 Task: Search one way flight ticket for 4 adults, 2 children, 2 infants in seat and 1 infant on lap in premium economy from Fort Wayne: Fort Wayne International Airport to Greensboro: Piedmont Triad International Airport on 5-1-2023. Choice of flights is Royal air maroc. Number of bags: 1 carry on bag. Price is upto 79000. Outbound departure time preference is 12:15.
Action: Mouse moved to (245, 243)
Screenshot: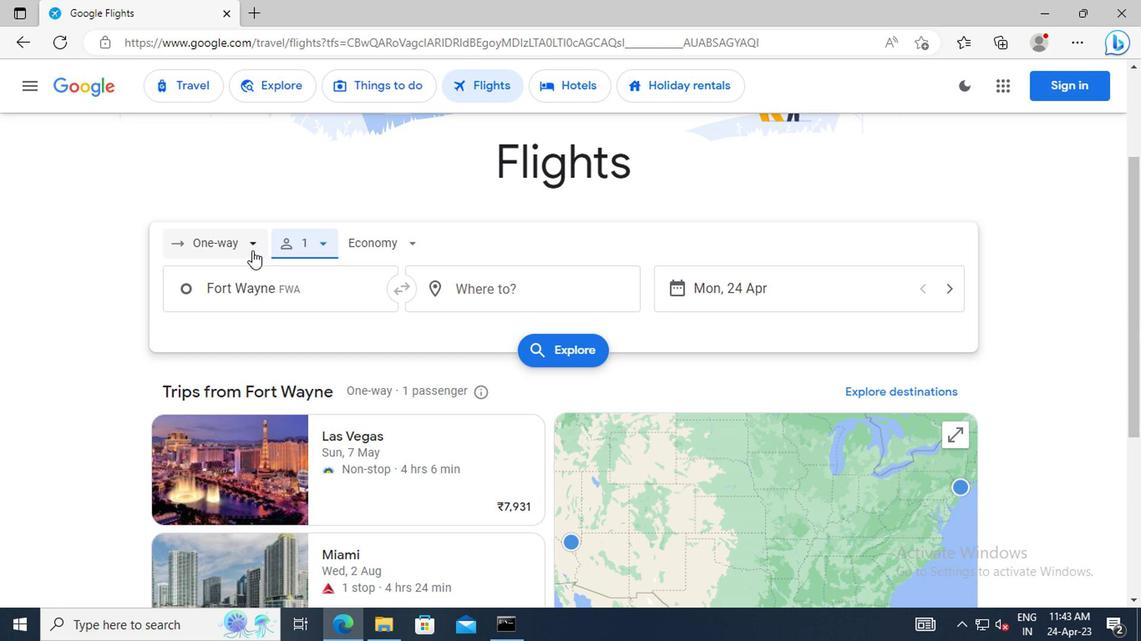 
Action: Mouse pressed left at (245, 243)
Screenshot: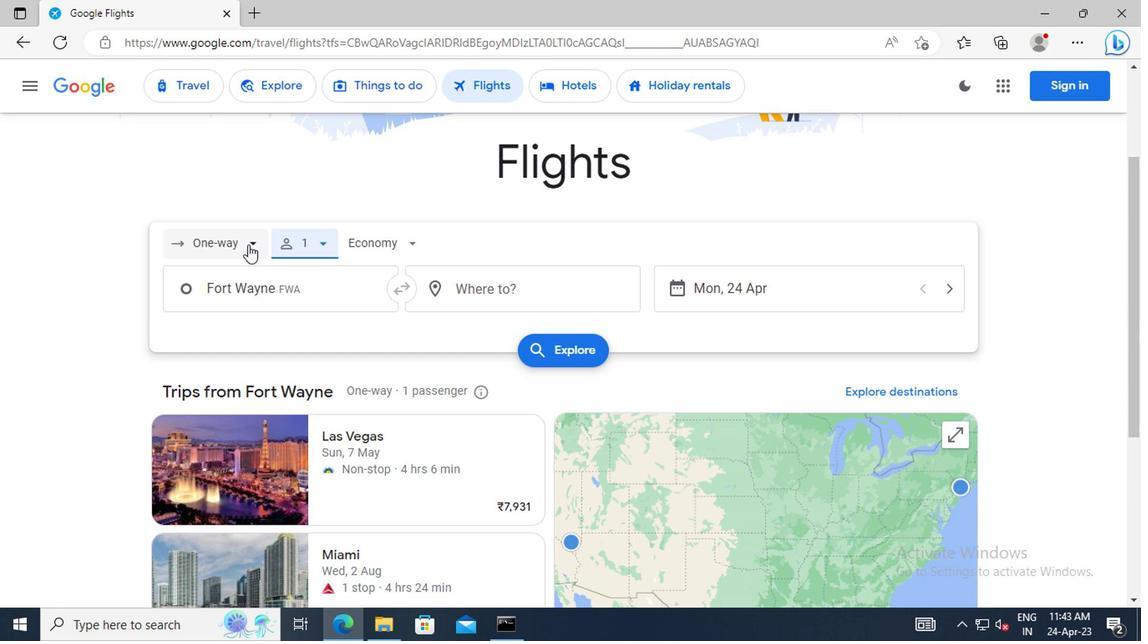 
Action: Mouse moved to (234, 325)
Screenshot: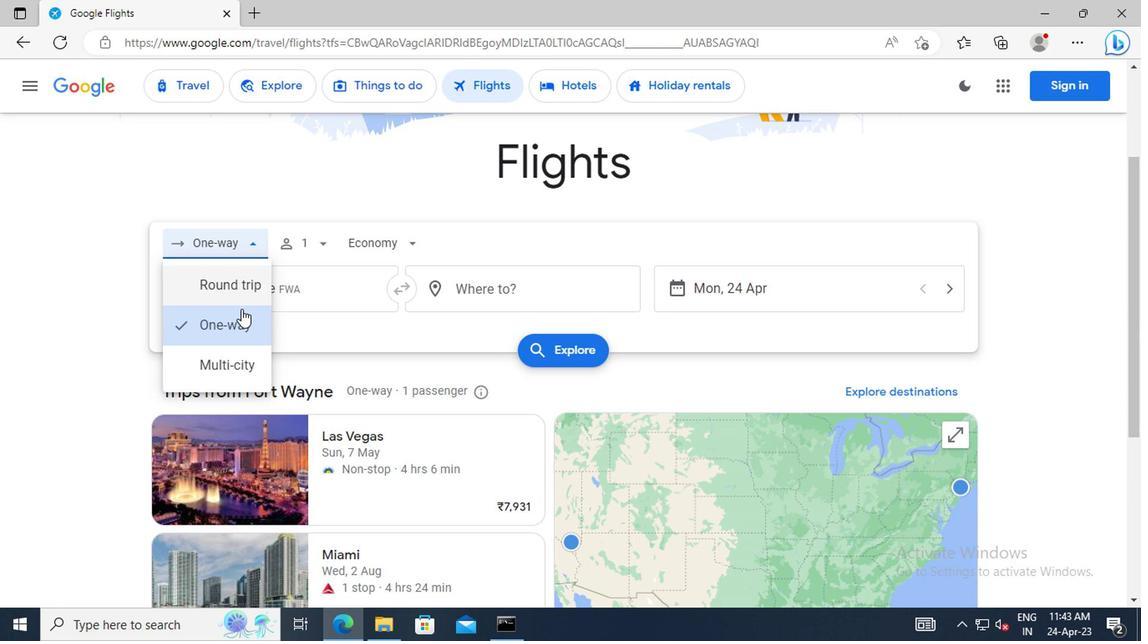 
Action: Mouse pressed left at (234, 325)
Screenshot: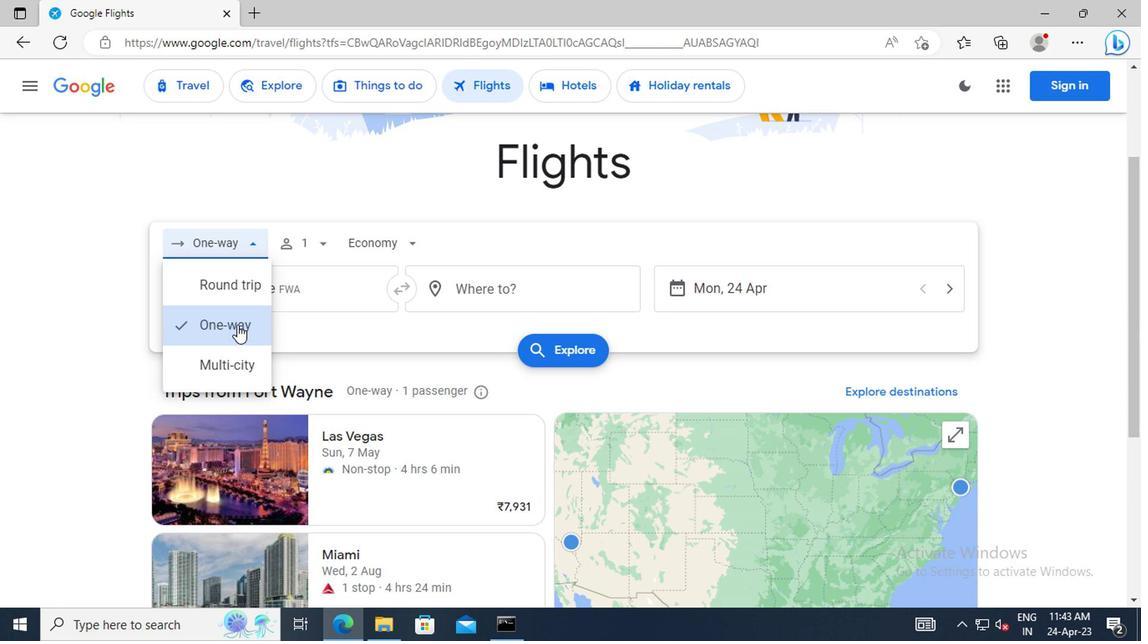 
Action: Mouse moved to (316, 245)
Screenshot: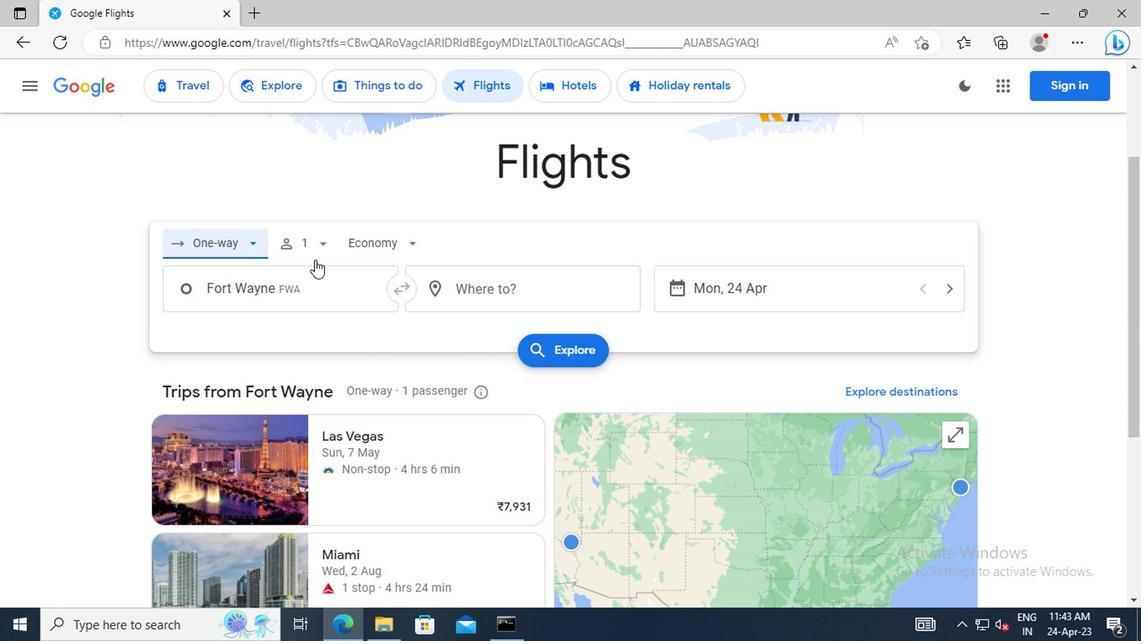 
Action: Mouse pressed left at (316, 245)
Screenshot: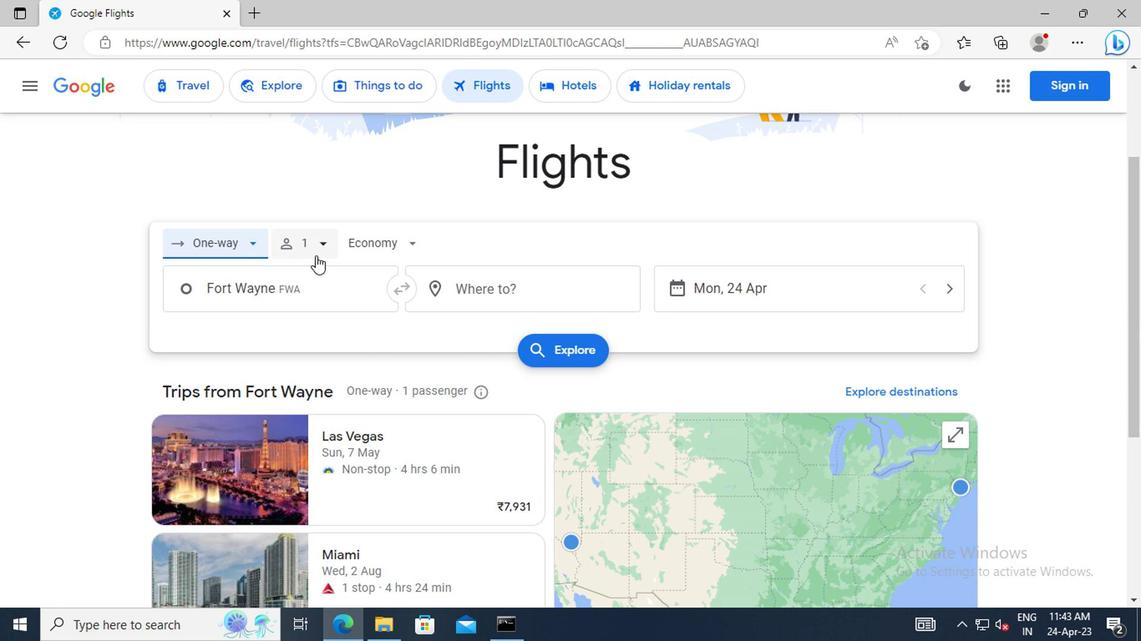 
Action: Mouse moved to (434, 288)
Screenshot: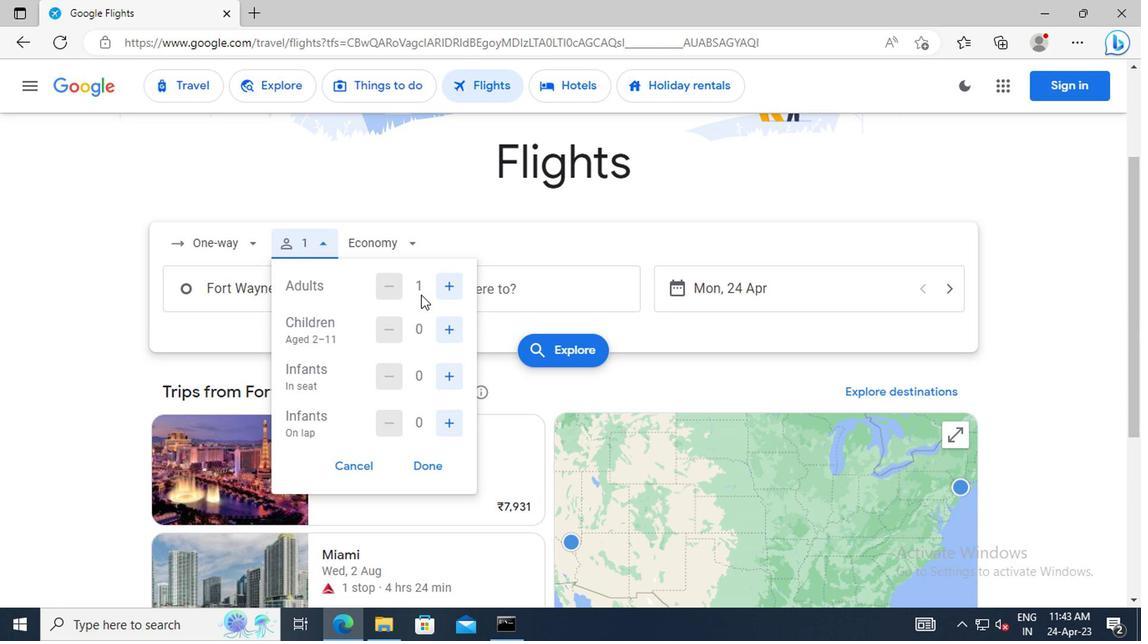 
Action: Mouse pressed left at (434, 288)
Screenshot: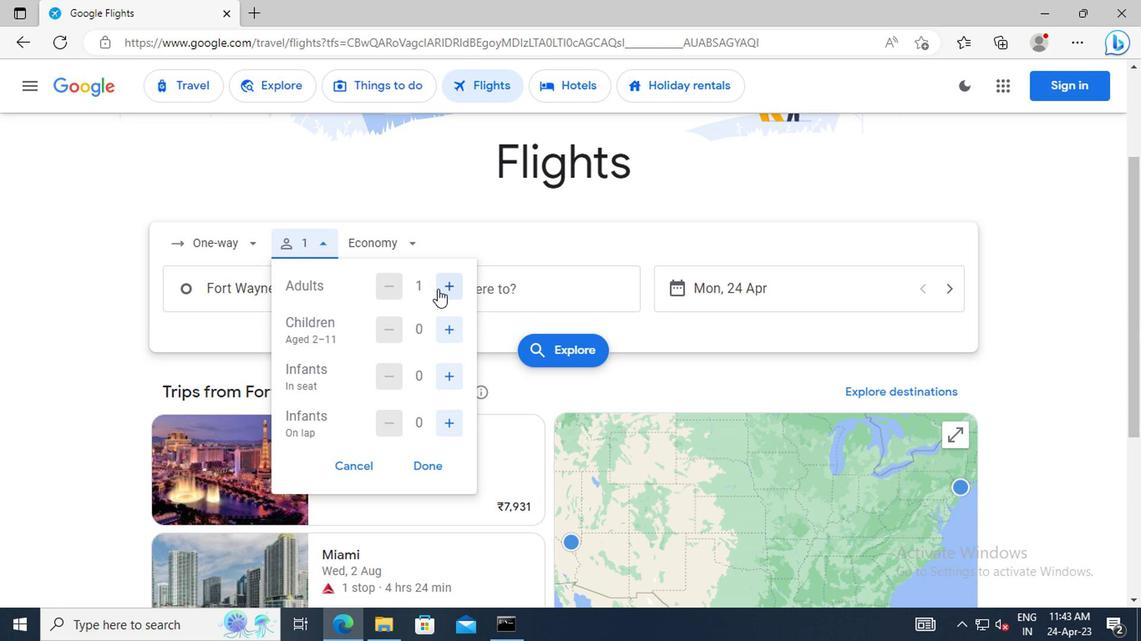 
Action: Mouse pressed left at (434, 288)
Screenshot: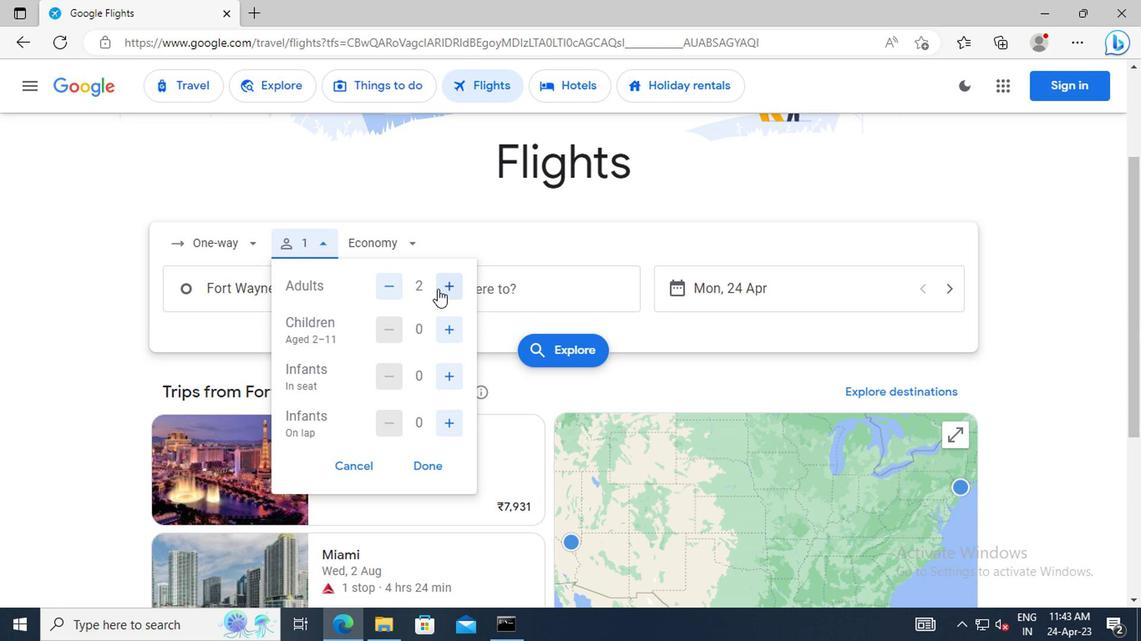 
Action: Mouse pressed left at (434, 288)
Screenshot: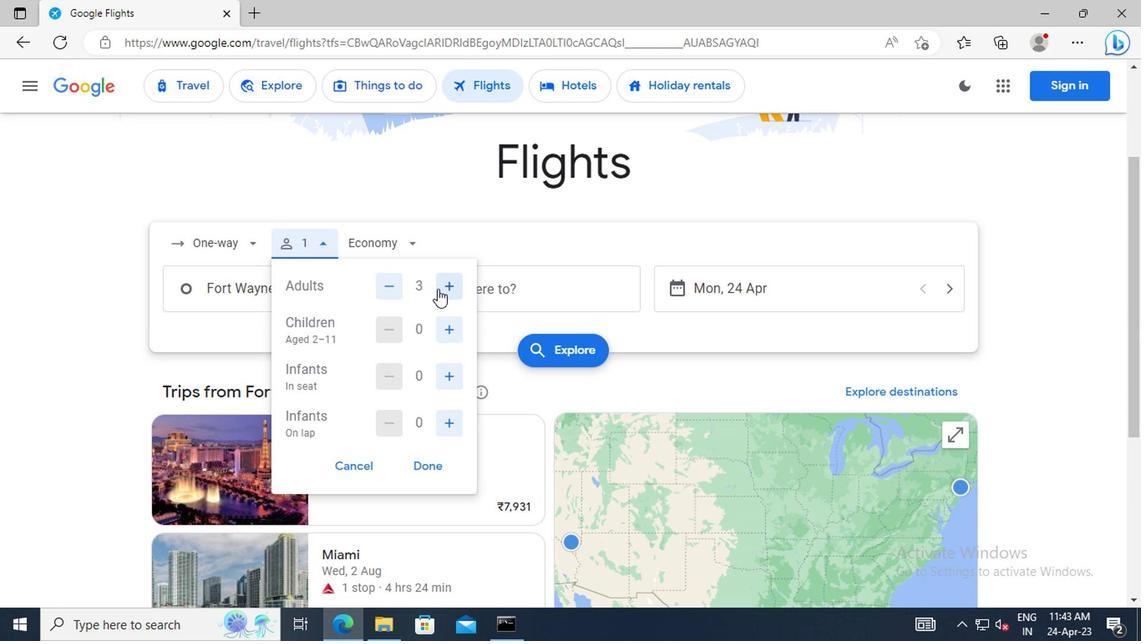 
Action: Mouse moved to (444, 327)
Screenshot: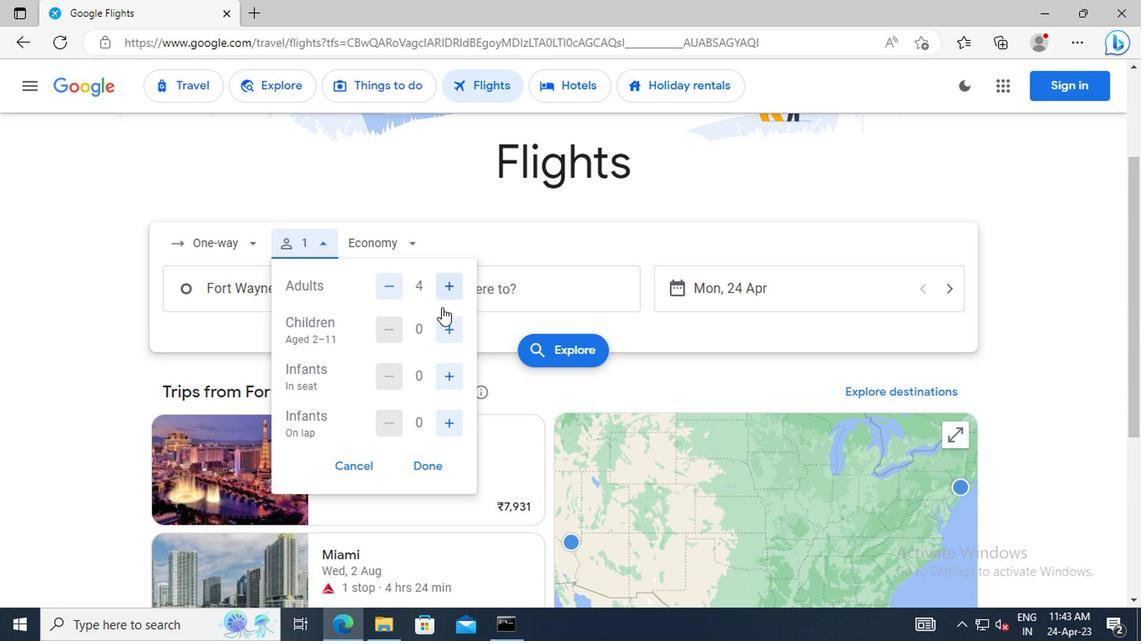 
Action: Mouse pressed left at (444, 327)
Screenshot: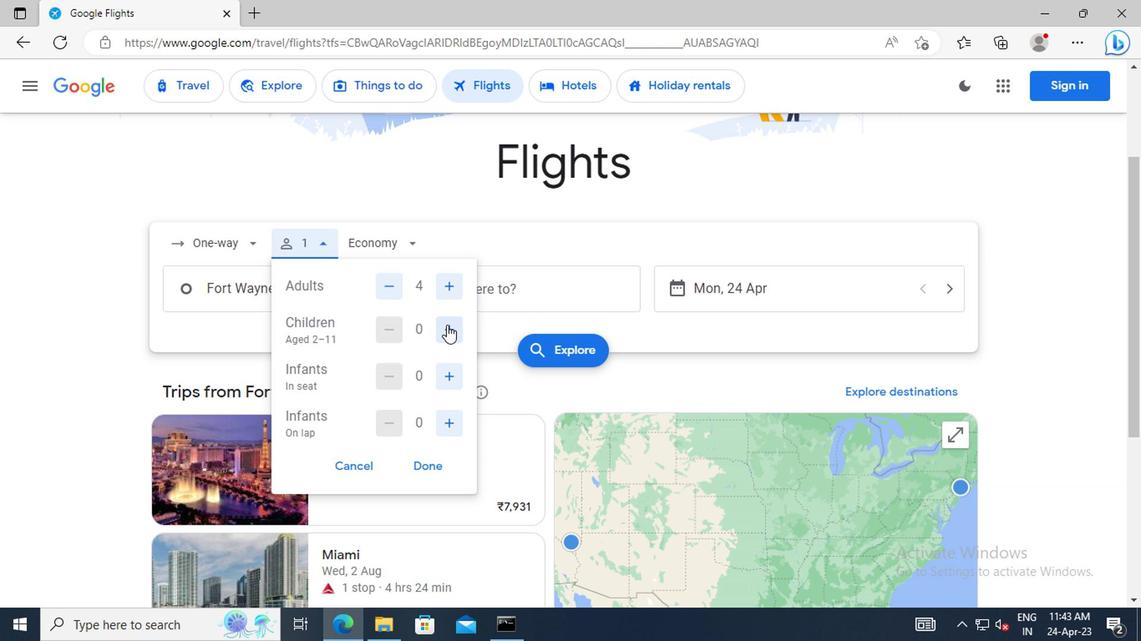 
Action: Mouse pressed left at (444, 327)
Screenshot: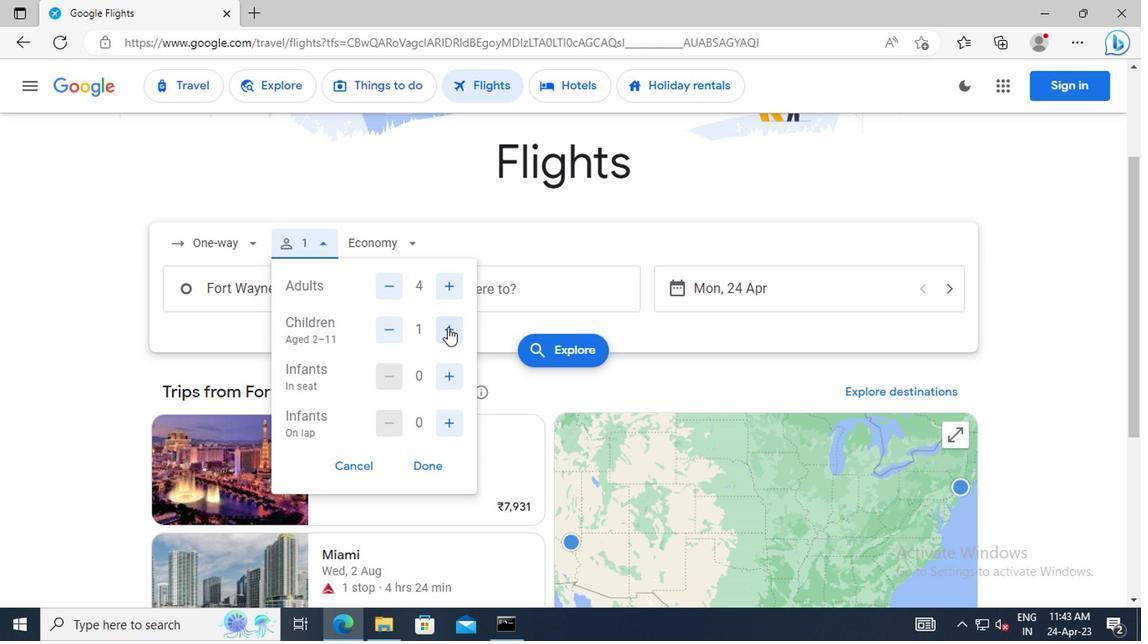 
Action: Mouse moved to (444, 375)
Screenshot: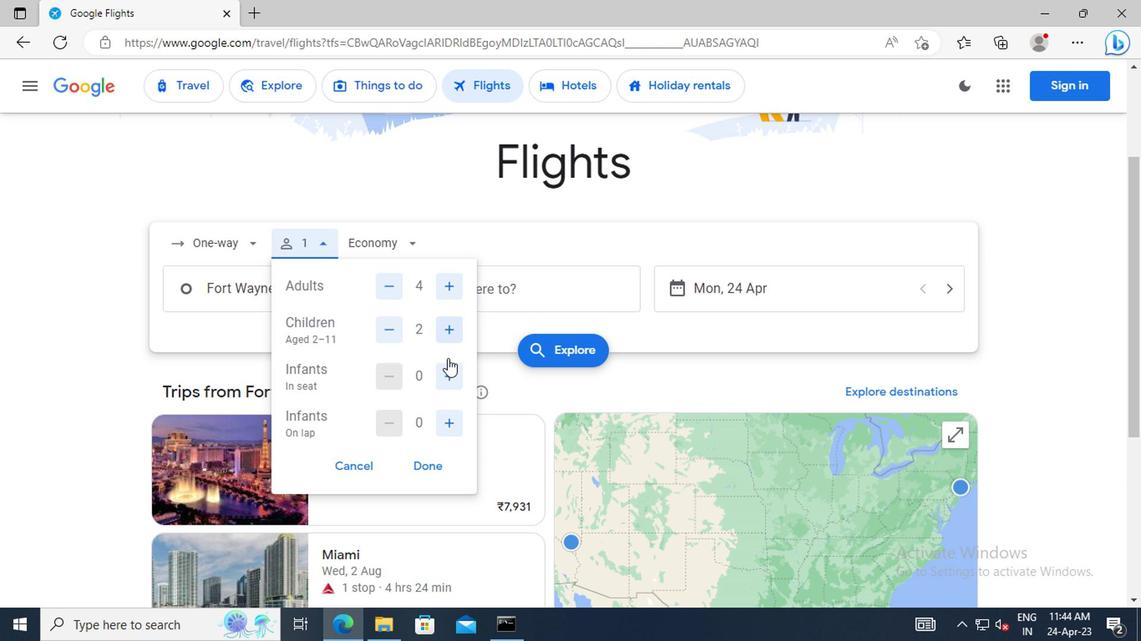 
Action: Mouse pressed left at (444, 375)
Screenshot: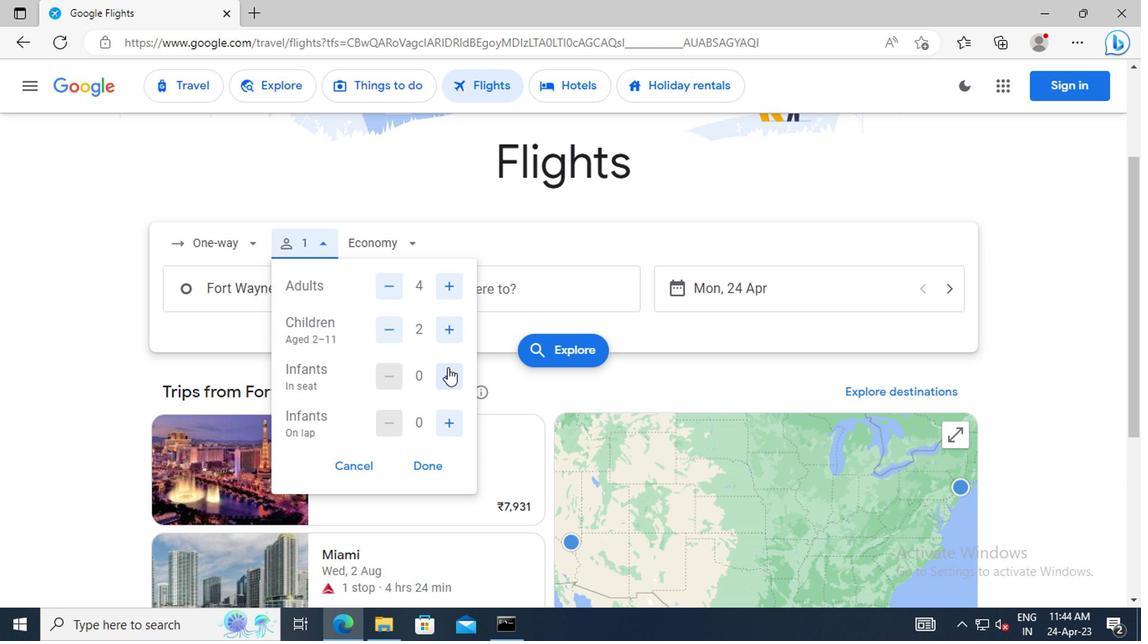 
Action: Mouse pressed left at (444, 375)
Screenshot: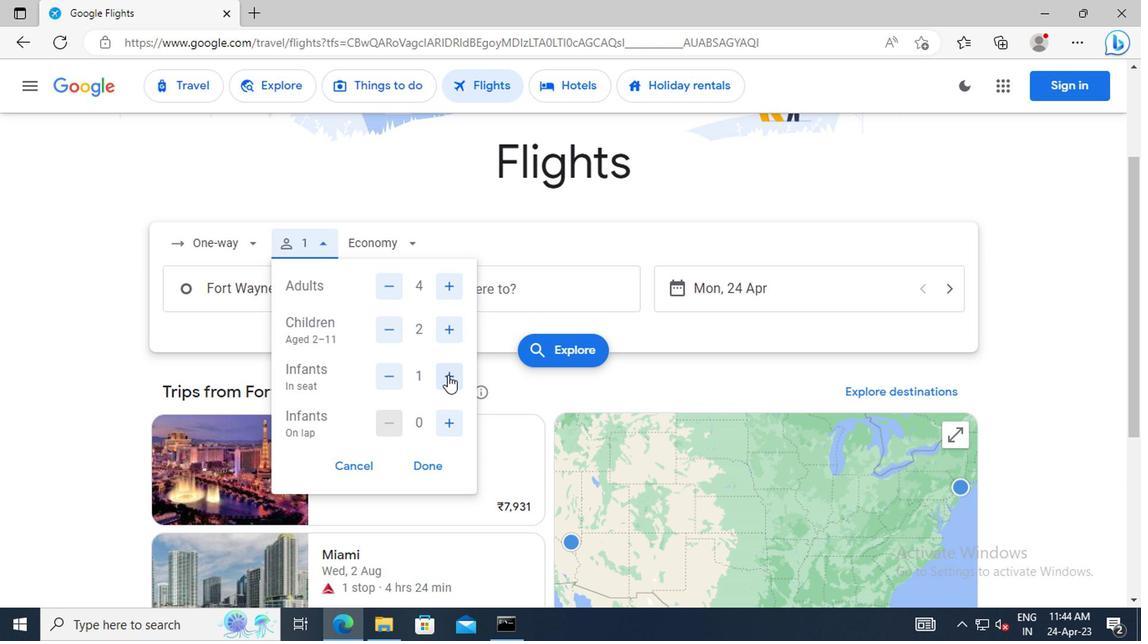 
Action: Mouse moved to (442, 422)
Screenshot: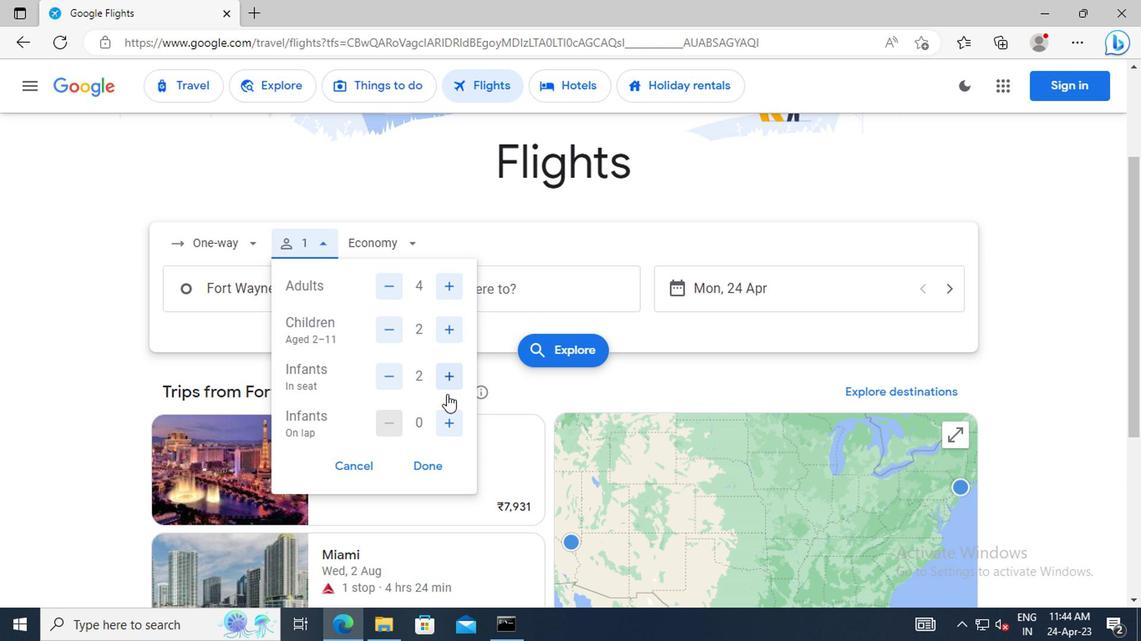 
Action: Mouse pressed left at (442, 422)
Screenshot: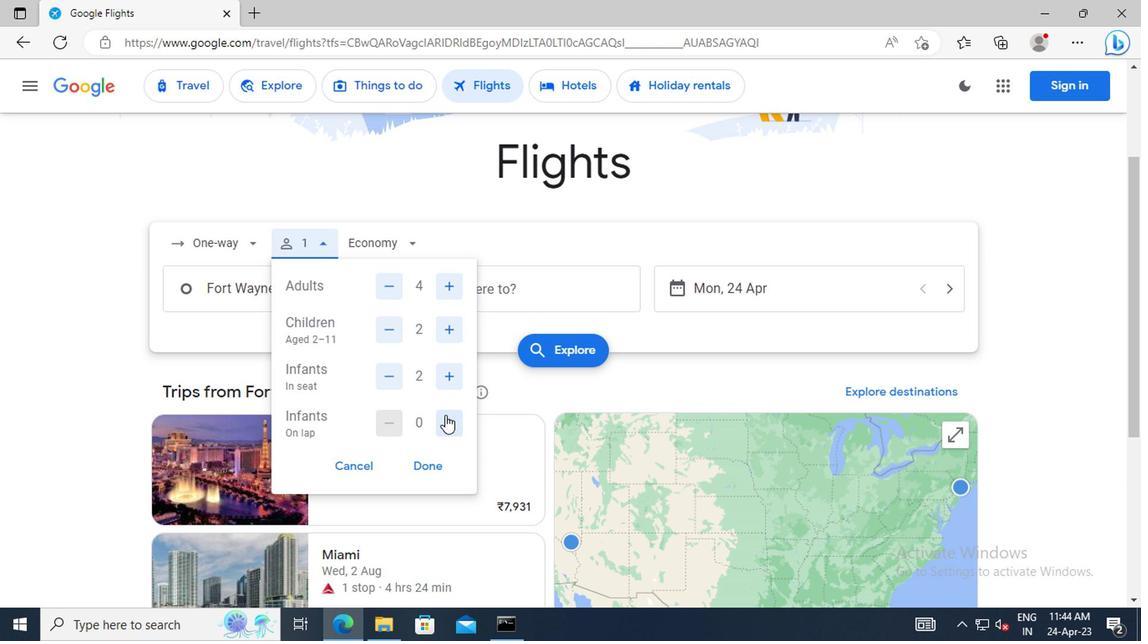 
Action: Mouse moved to (432, 467)
Screenshot: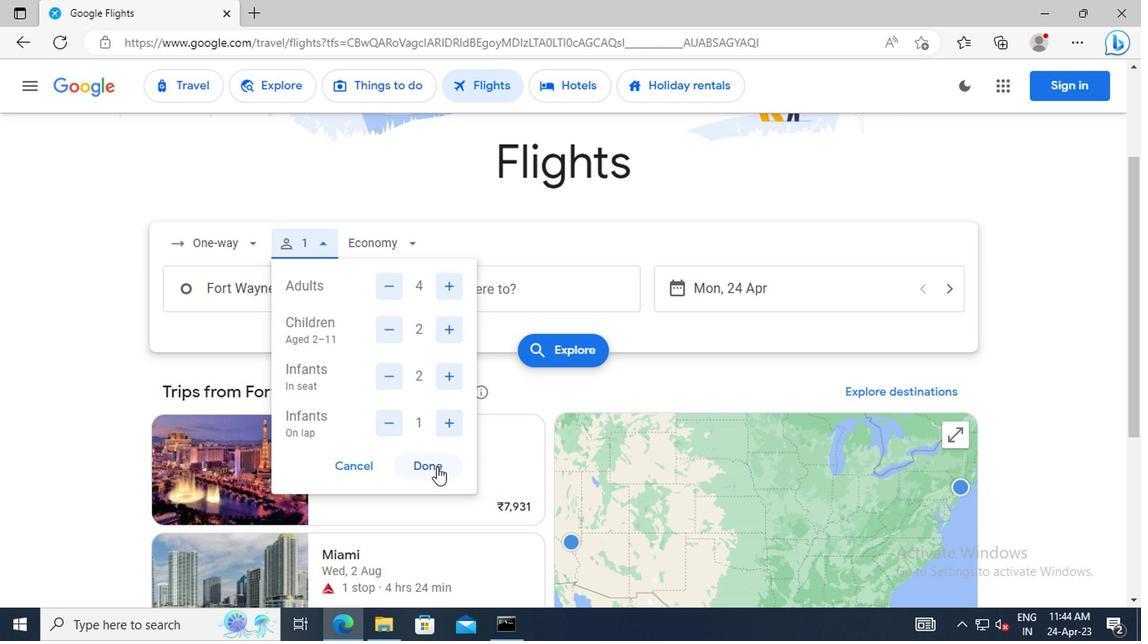 
Action: Mouse pressed left at (432, 467)
Screenshot: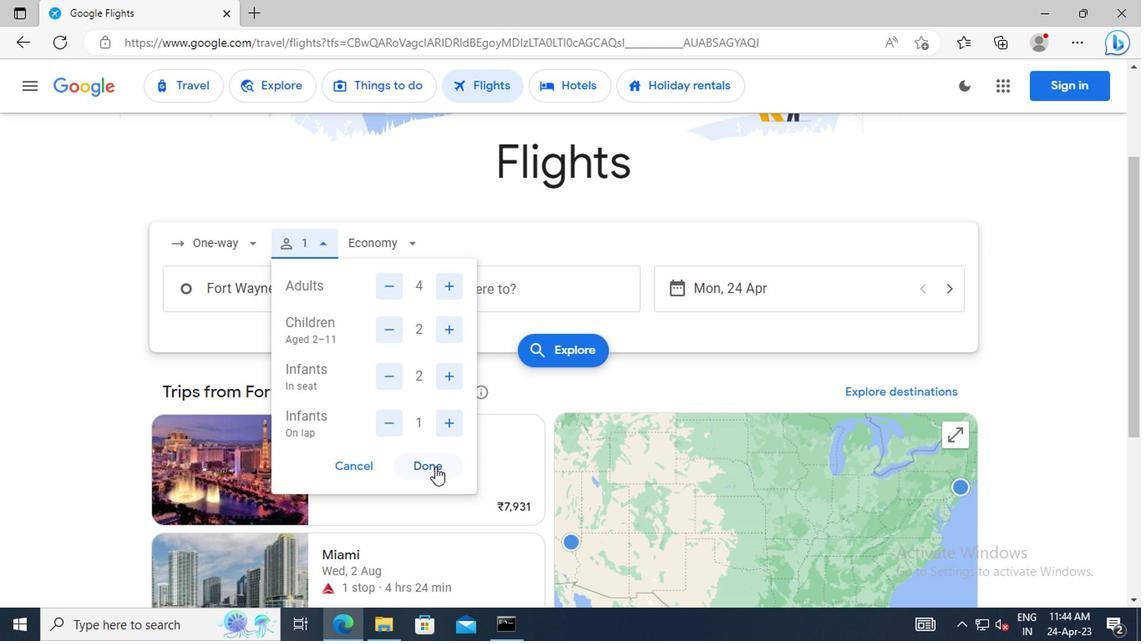 
Action: Mouse moved to (396, 244)
Screenshot: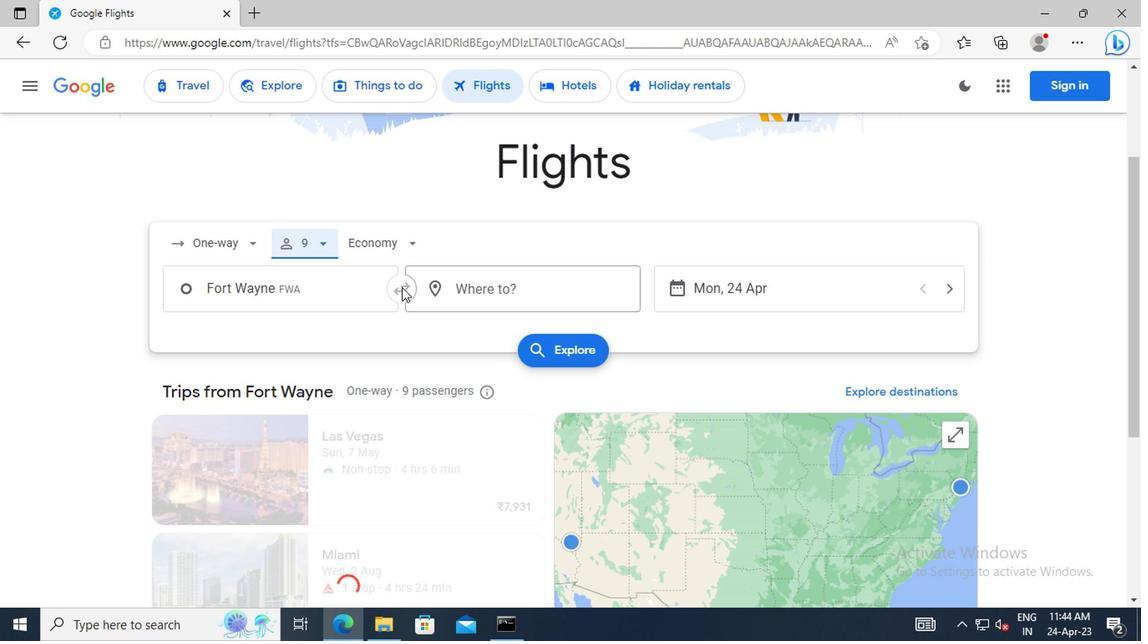 
Action: Mouse pressed left at (396, 244)
Screenshot: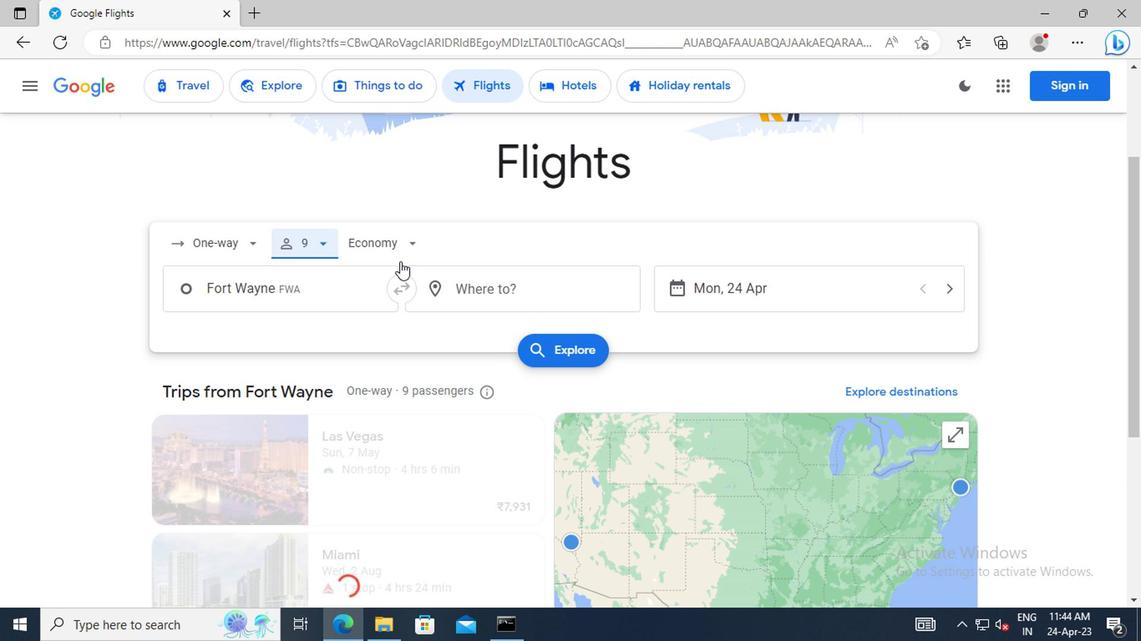 
Action: Mouse moved to (408, 330)
Screenshot: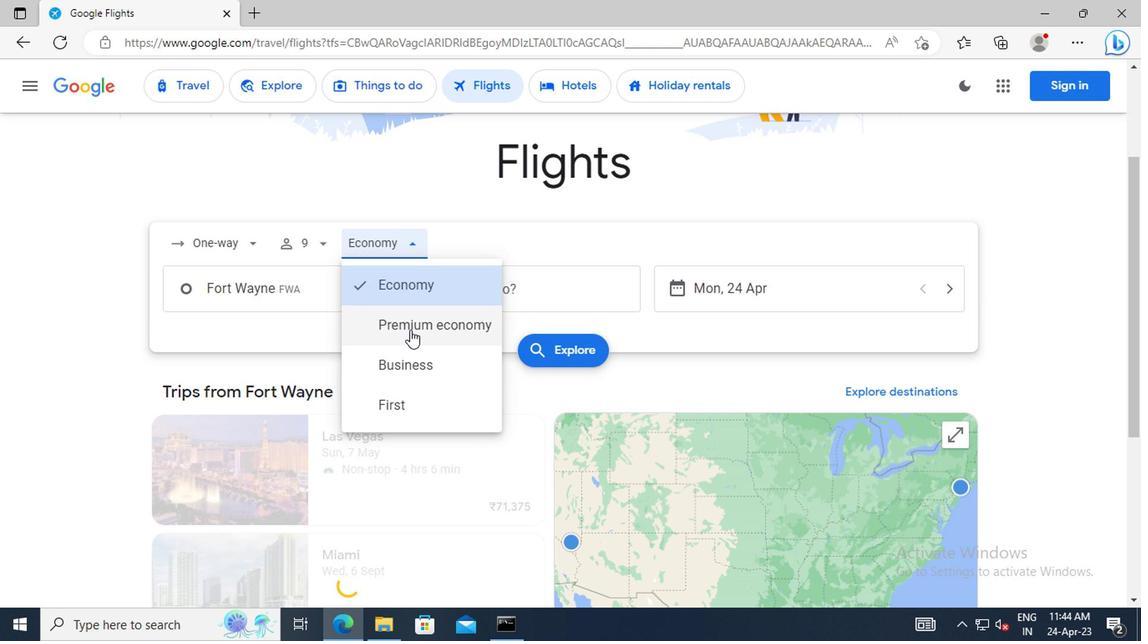 
Action: Mouse pressed left at (408, 330)
Screenshot: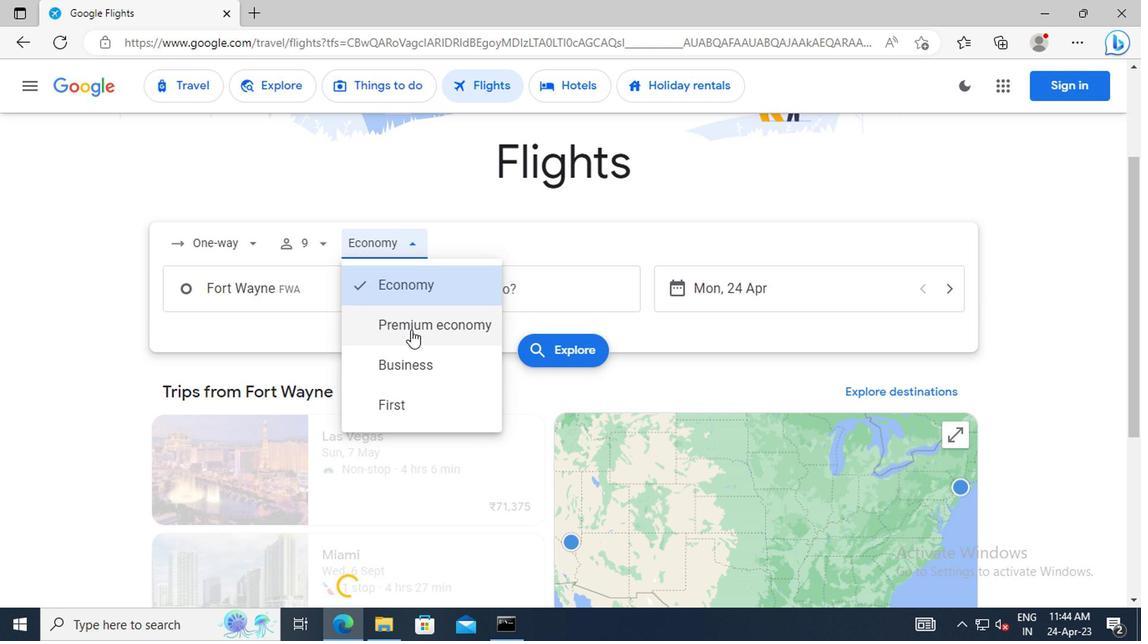 
Action: Mouse moved to (320, 295)
Screenshot: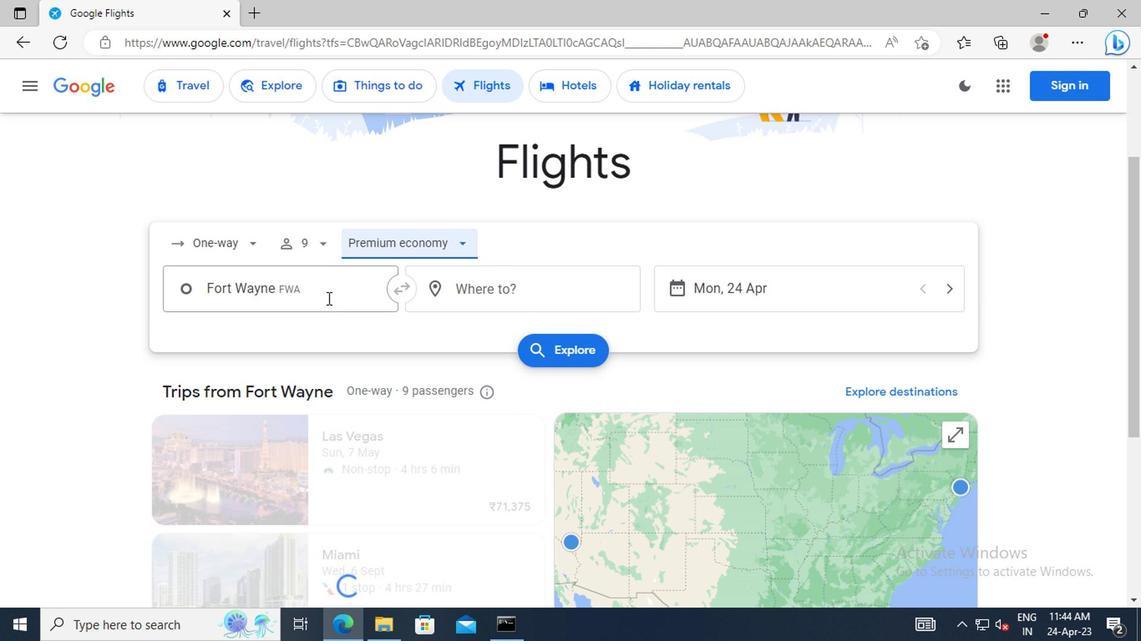 
Action: Mouse pressed left at (320, 295)
Screenshot: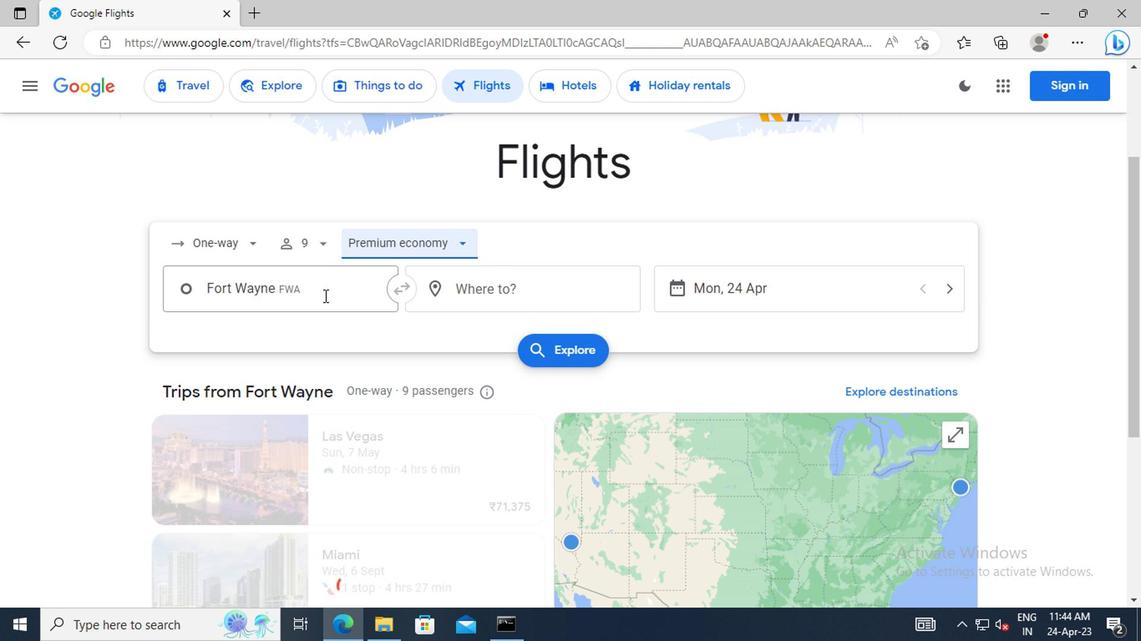 
Action: Key pressed <Key.shift>FORT<Key.space><Key.shift>WAYNE
Screenshot: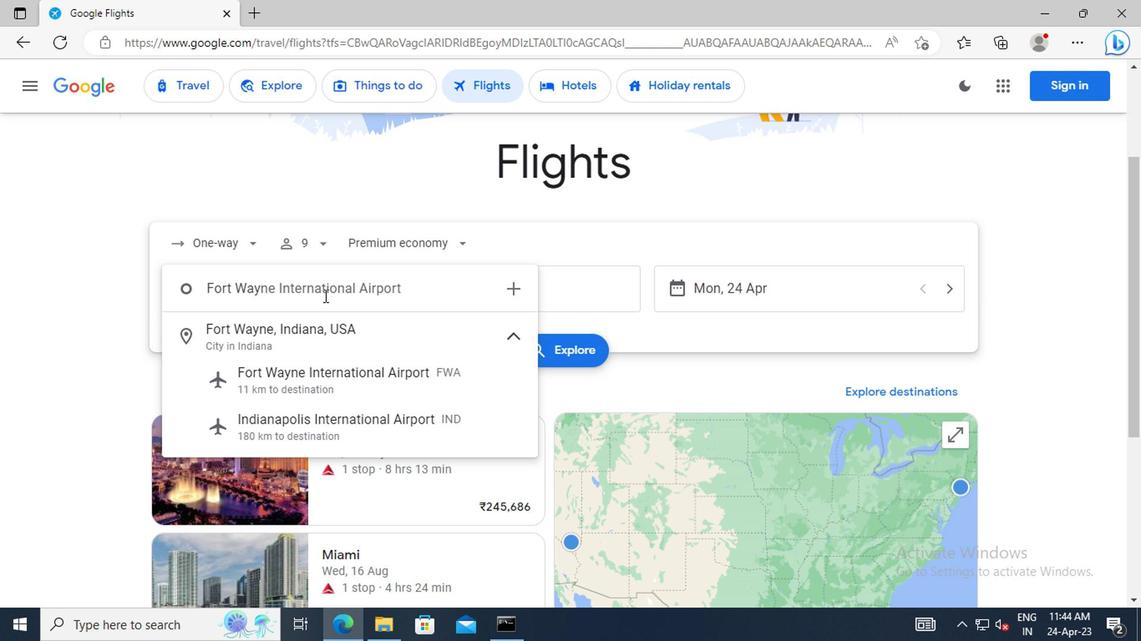 
Action: Mouse moved to (349, 383)
Screenshot: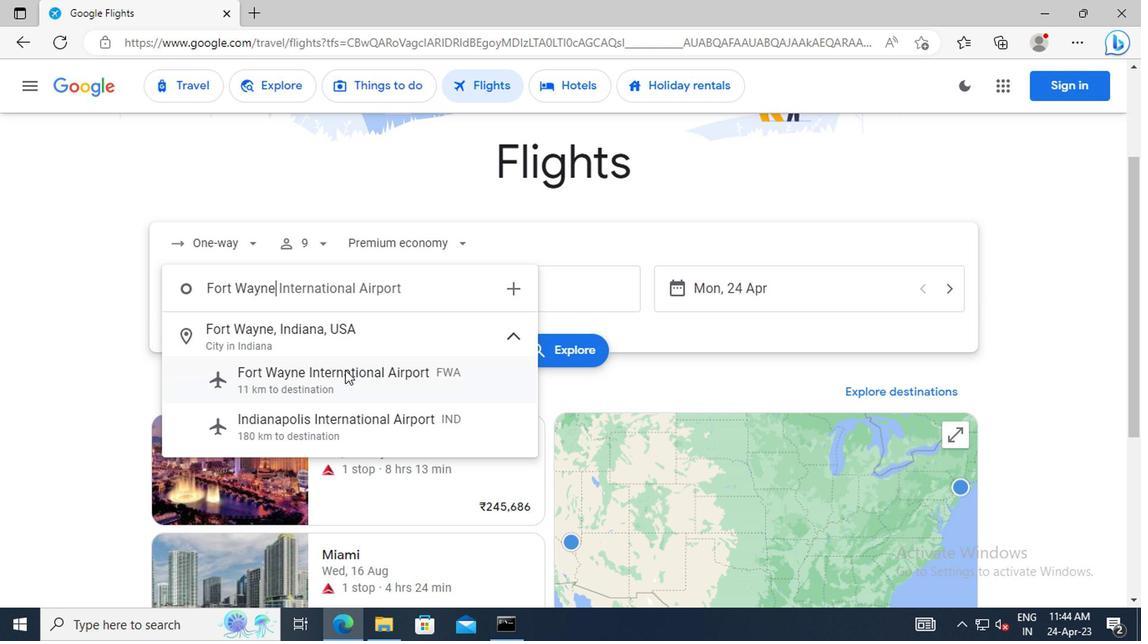 
Action: Mouse pressed left at (349, 383)
Screenshot: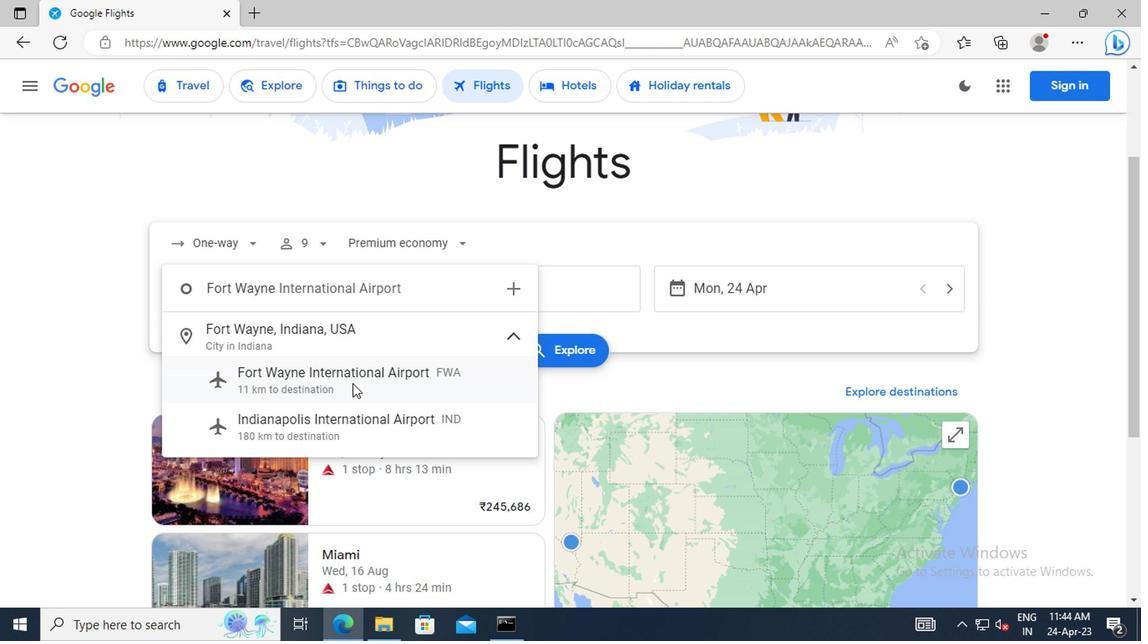 
Action: Mouse moved to (483, 291)
Screenshot: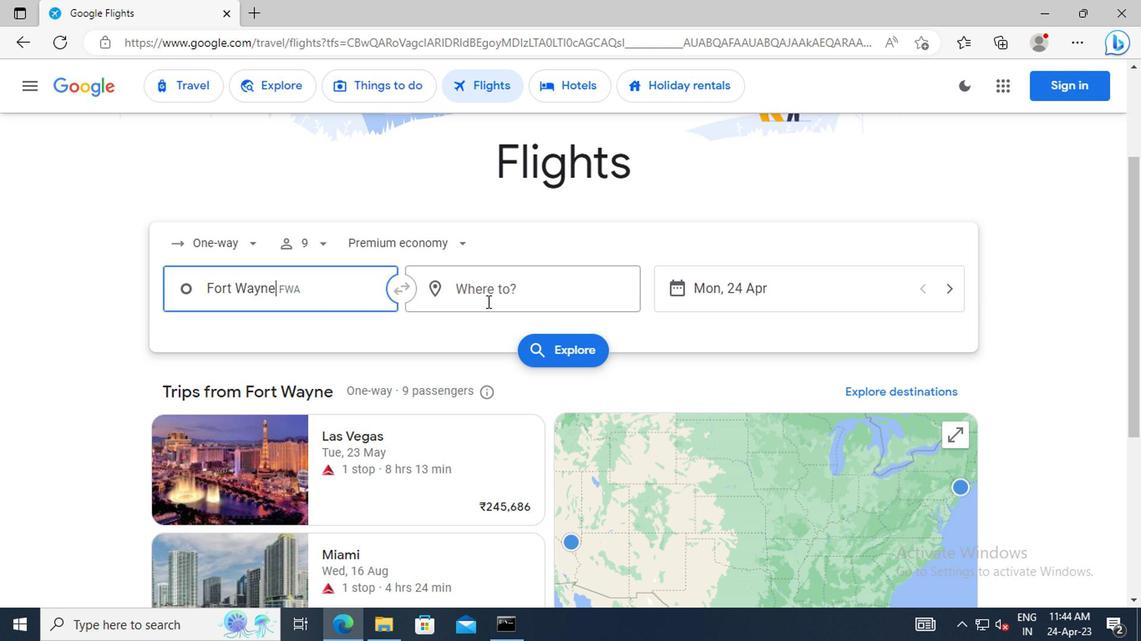 
Action: Mouse pressed left at (483, 291)
Screenshot: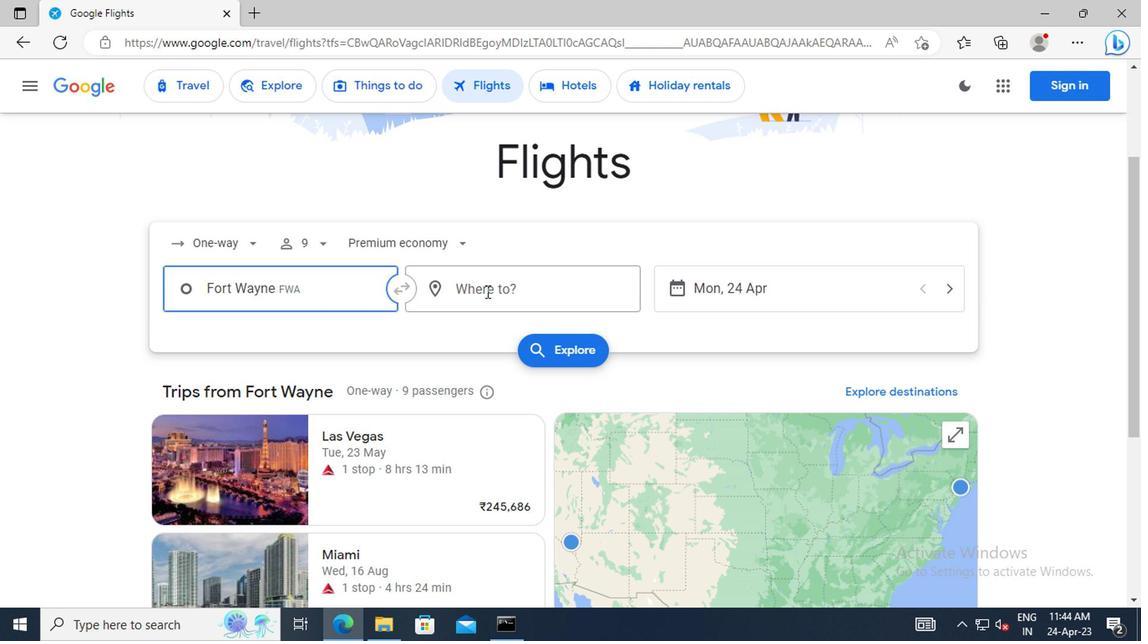 
Action: Key pressed <Key.shift>GREENSBORO
Screenshot: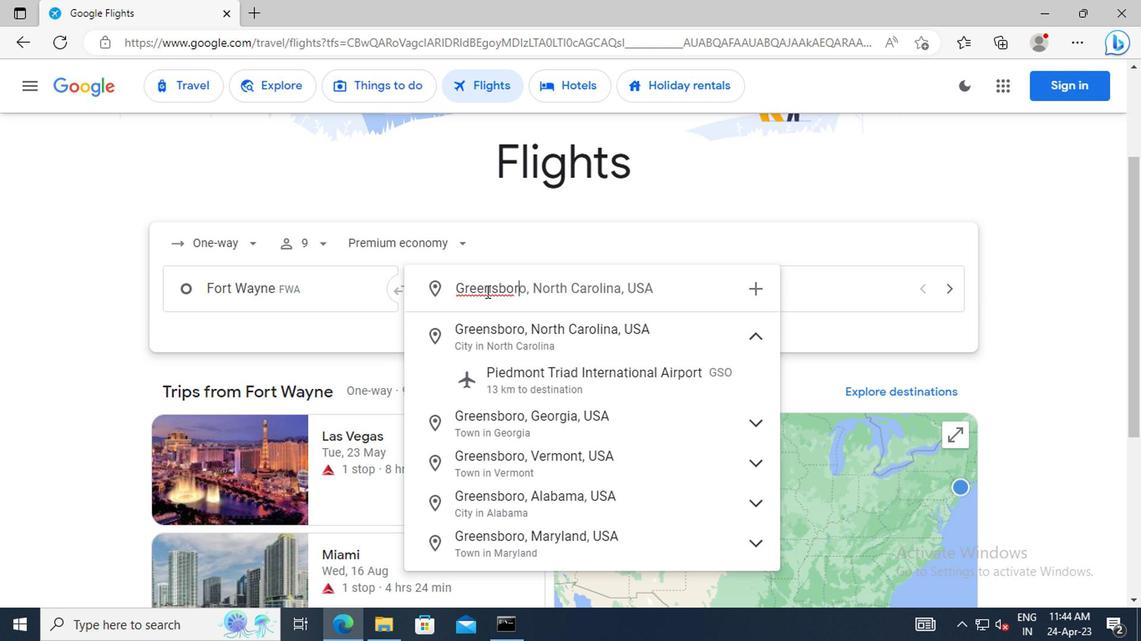 
Action: Mouse moved to (545, 380)
Screenshot: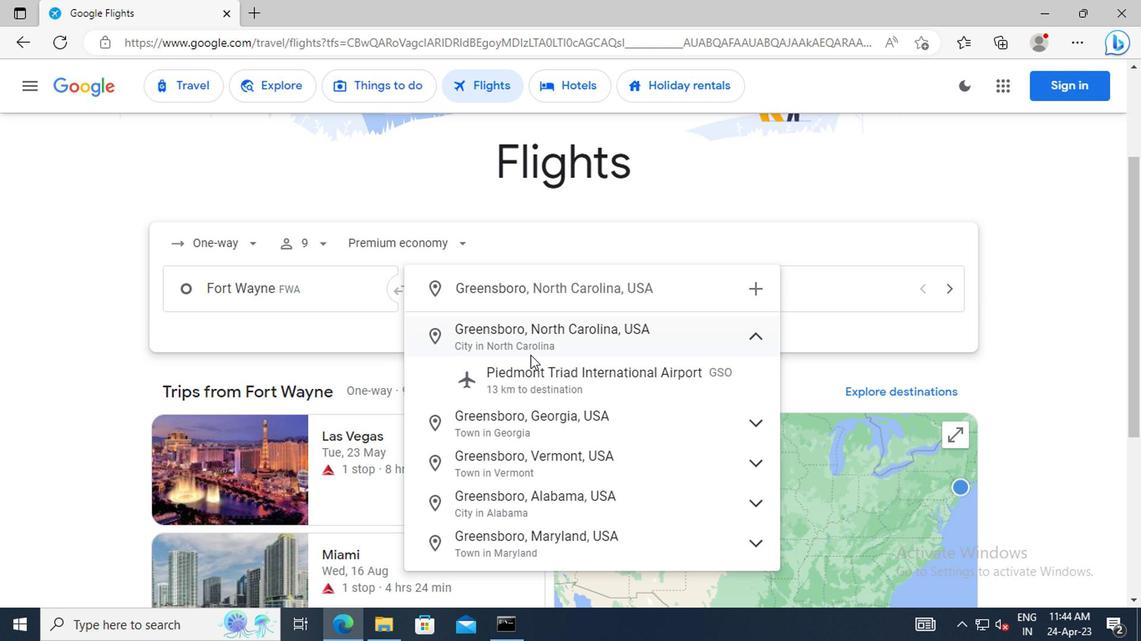 
Action: Mouse pressed left at (545, 380)
Screenshot: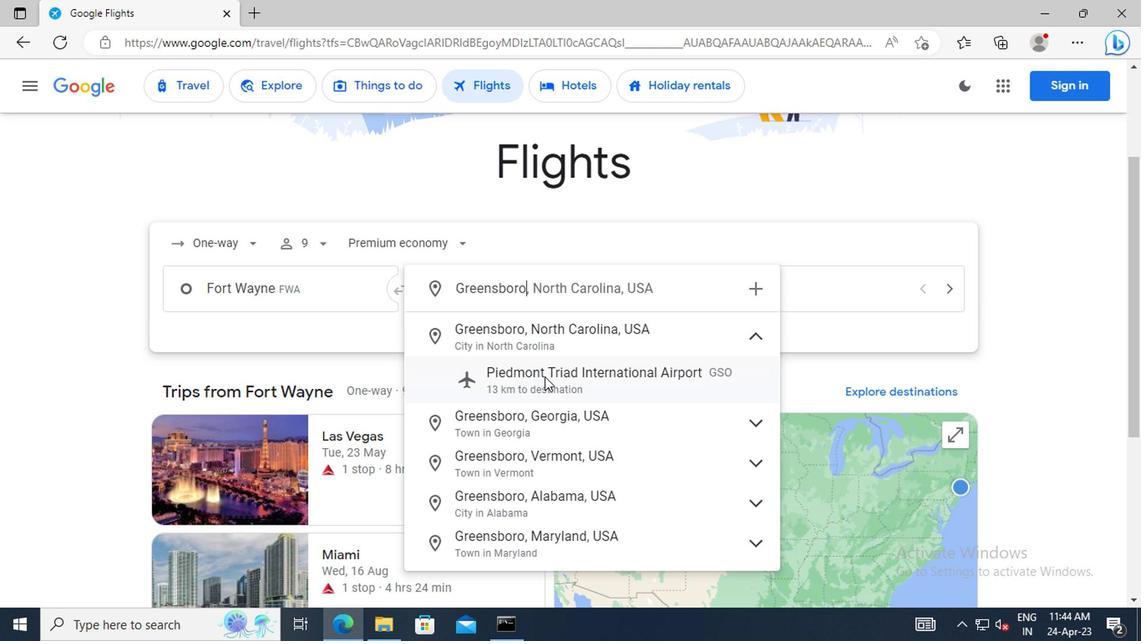 
Action: Mouse moved to (766, 293)
Screenshot: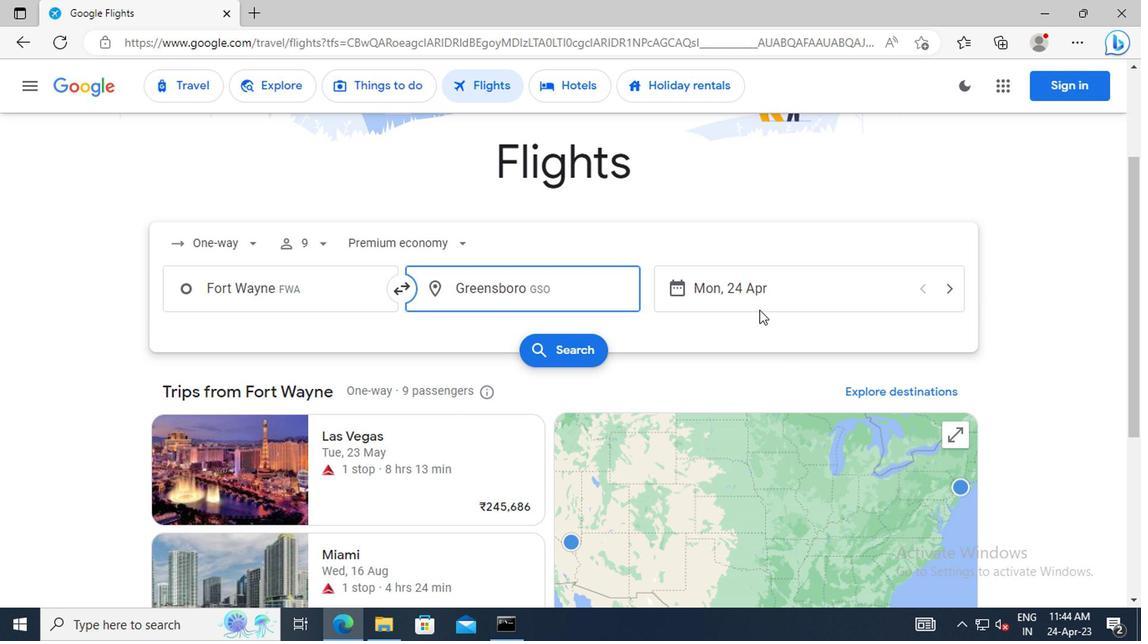 
Action: Mouse pressed left at (766, 293)
Screenshot: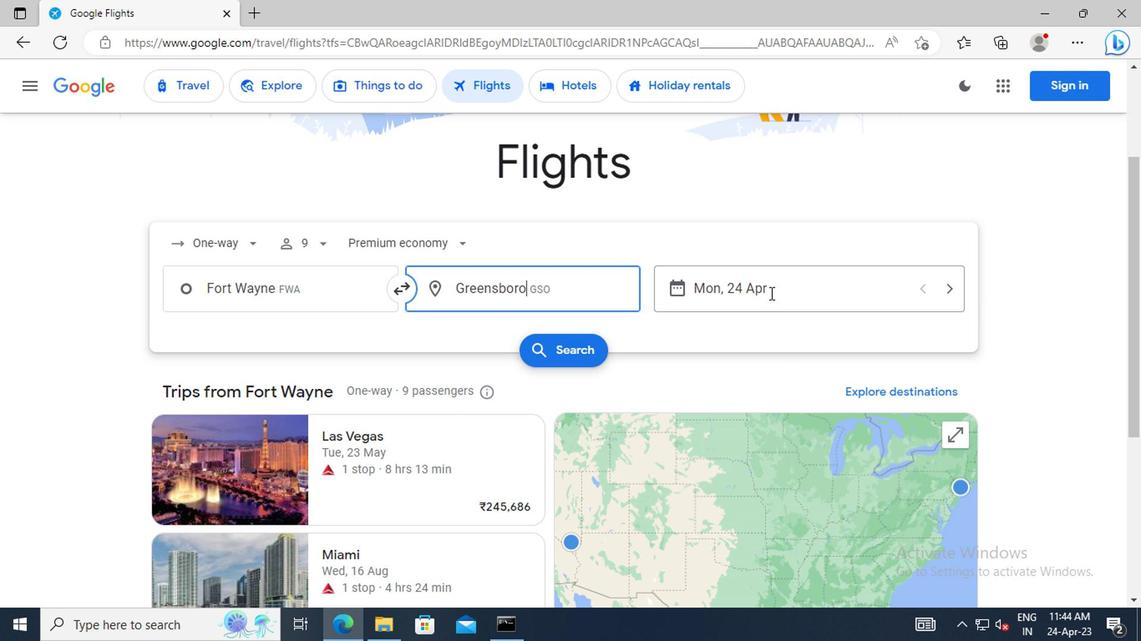 
Action: Key pressed 1<Key.space>MAY<Key.enter>
Screenshot: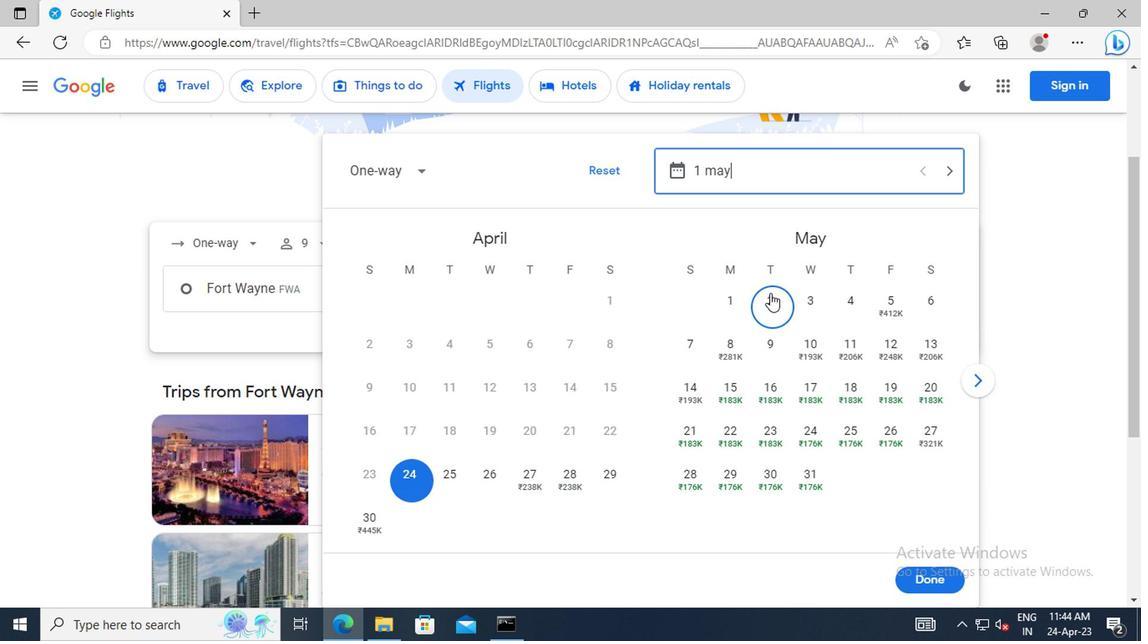 
Action: Mouse moved to (918, 577)
Screenshot: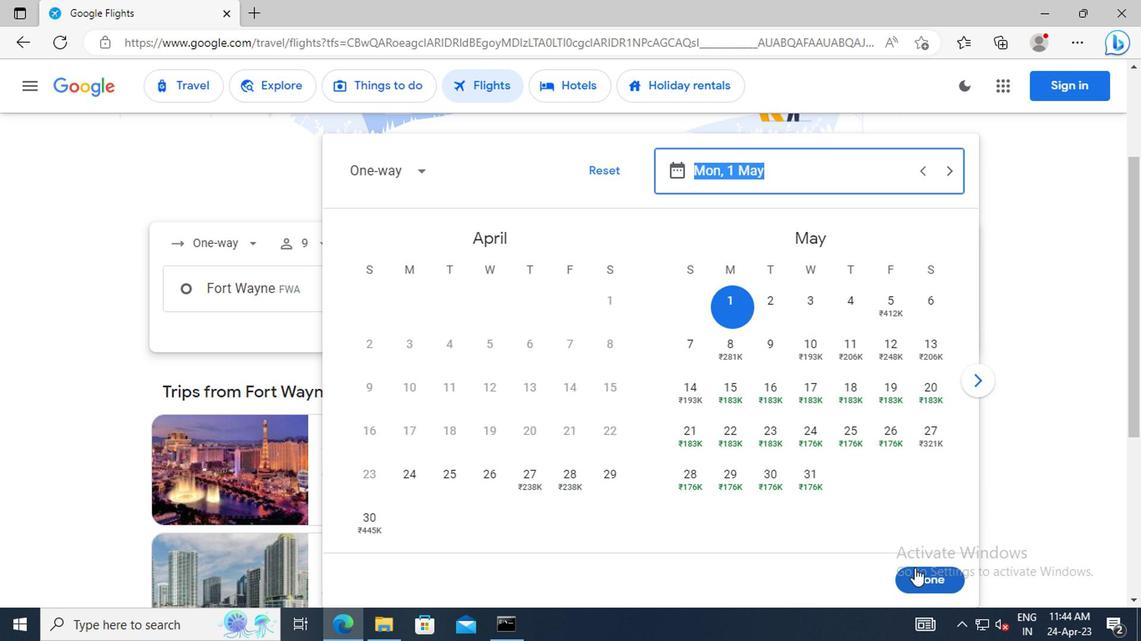
Action: Mouse pressed left at (918, 577)
Screenshot: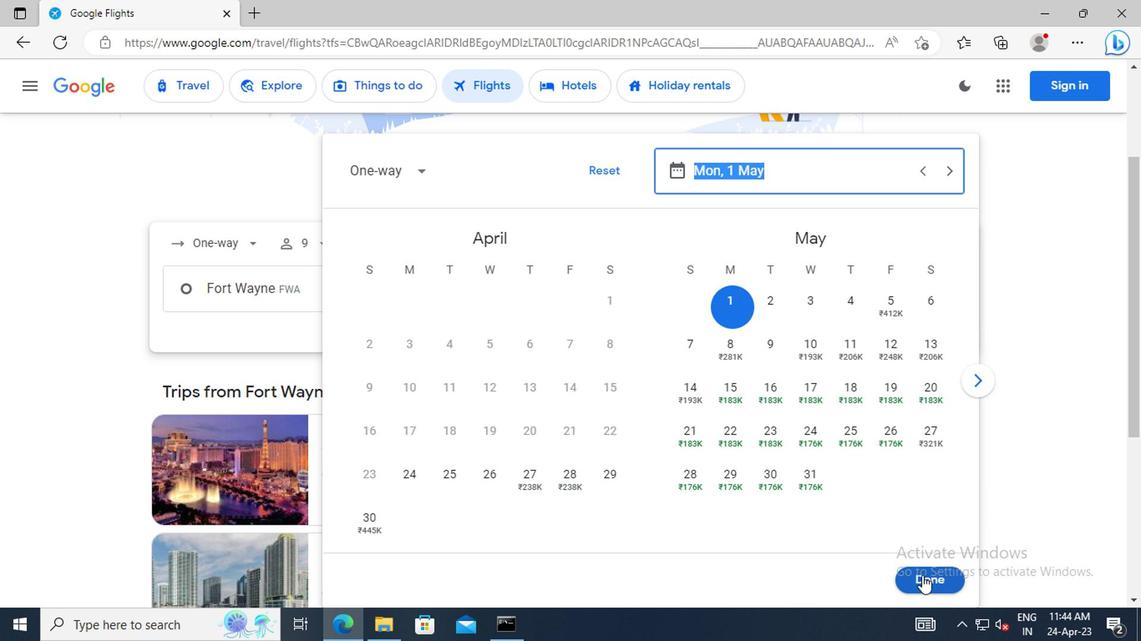 
Action: Mouse moved to (572, 347)
Screenshot: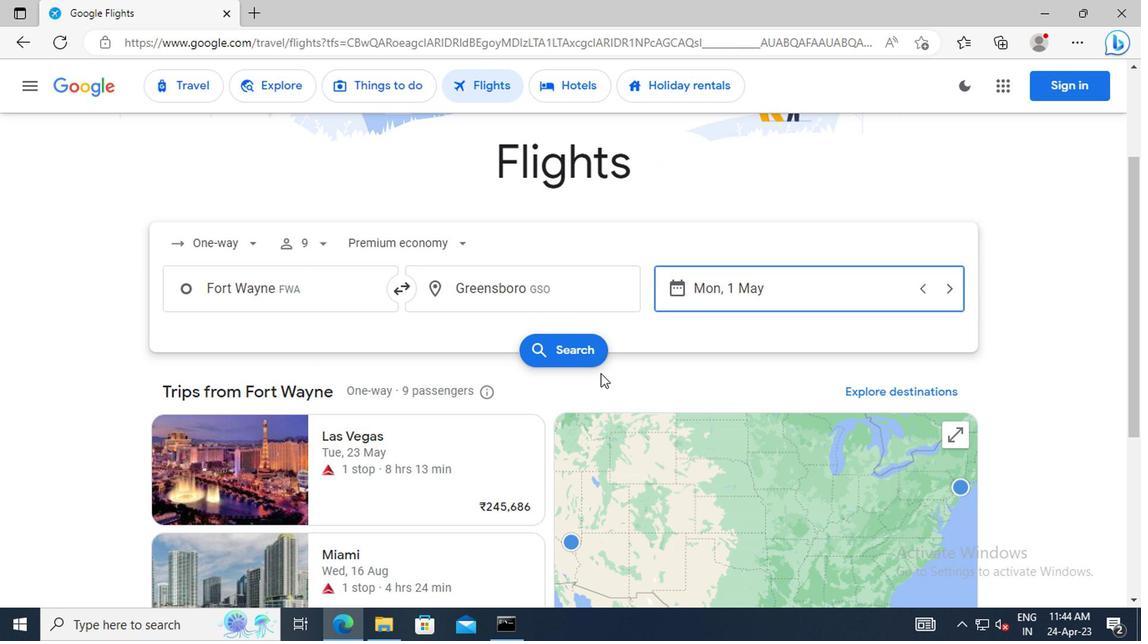 
Action: Mouse pressed left at (572, 347)
Screenshot: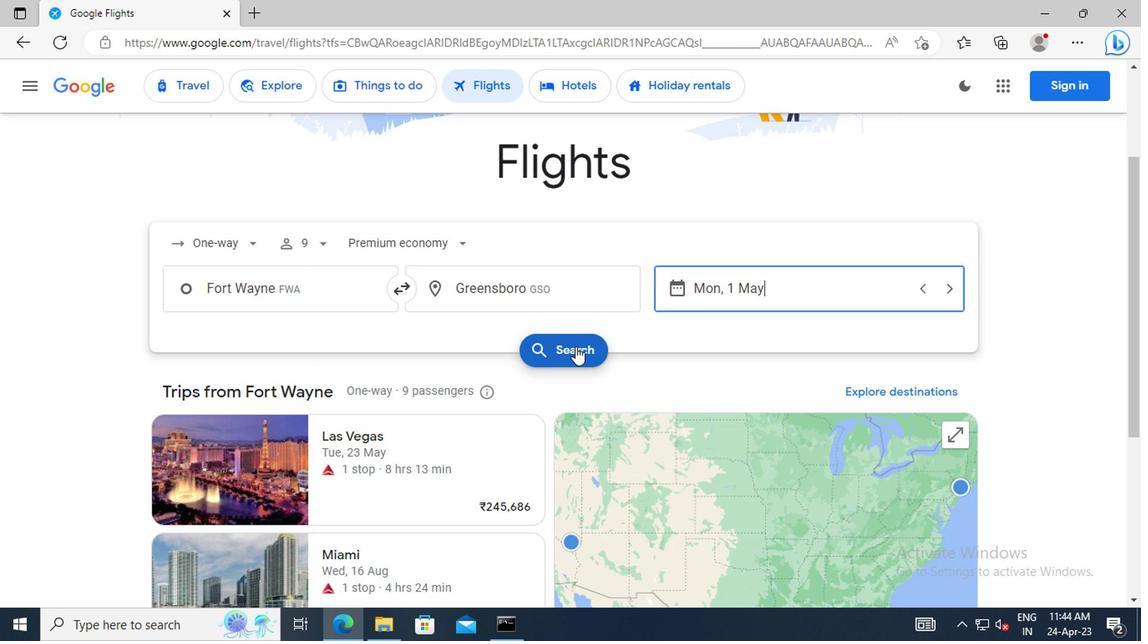 
Action: Mouse moved to (197, 245)
Screenshot: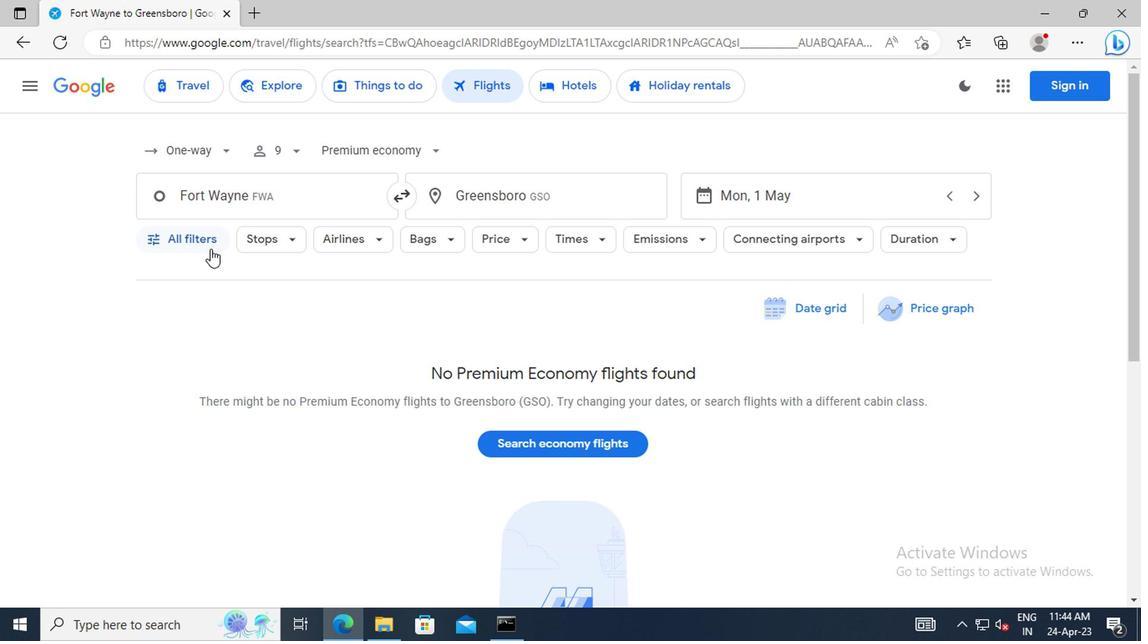 
Action: Mouse pressed left at (197, 245)
Screenshot: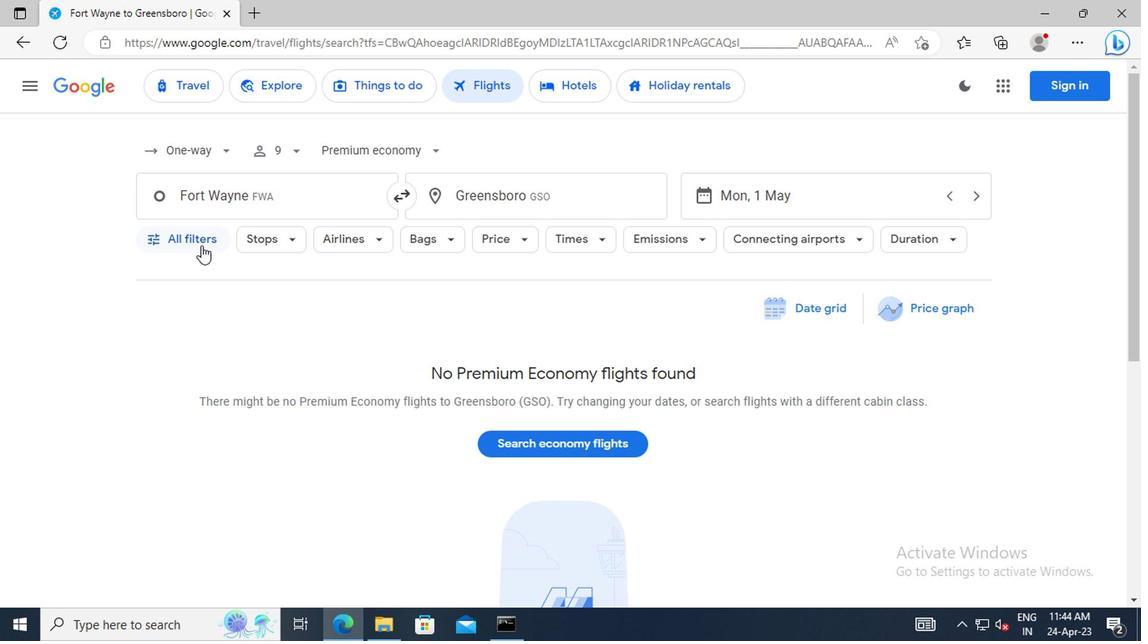 
Action: Mouse moved to (293, 354)
Screenshot: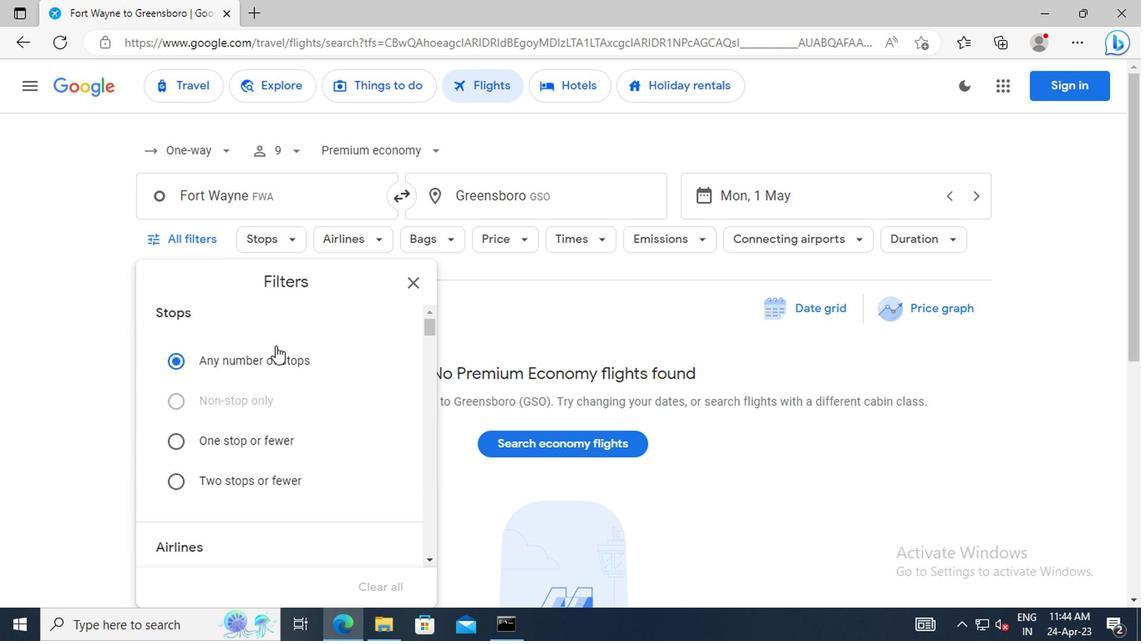 
Action: Mouse scrolled (293, 353) with delta (0, -1)
Screenshot: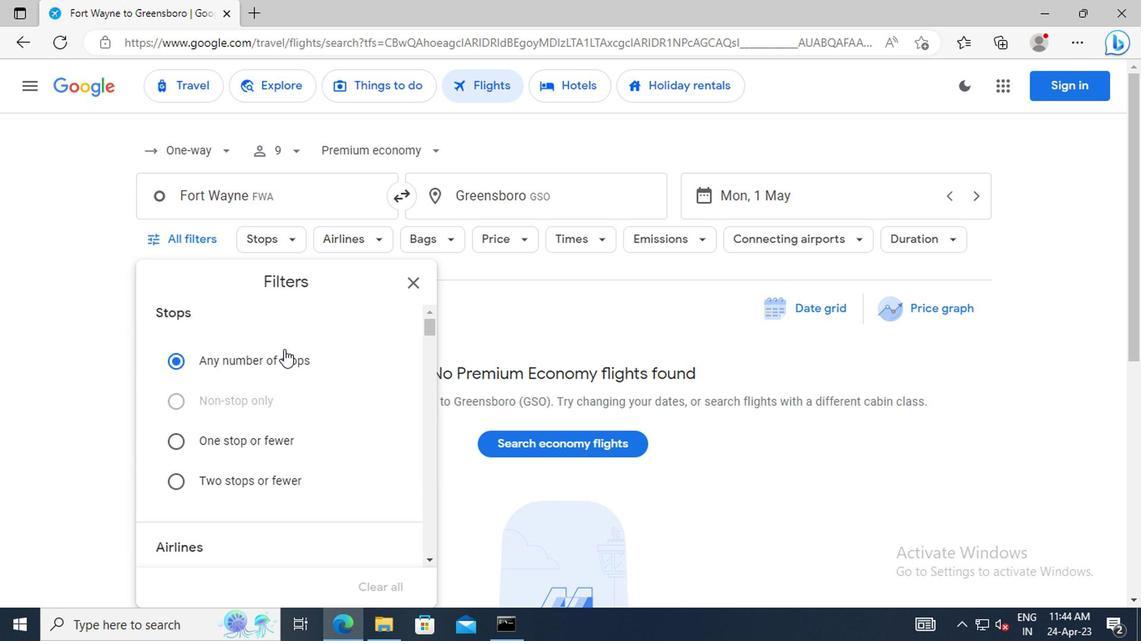 
Action: Mouse scrolled (293, 353) with delta (0, -1)
Screenshot: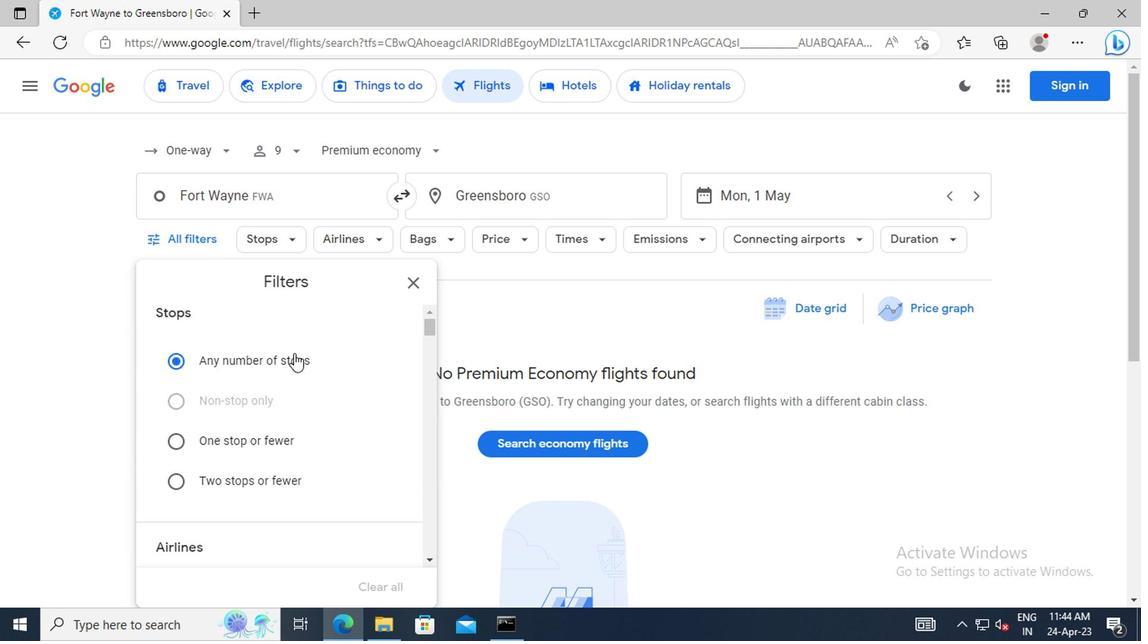 
Action: Mouse scrolled (293, 353) with delta (0, -1)
Screenshot: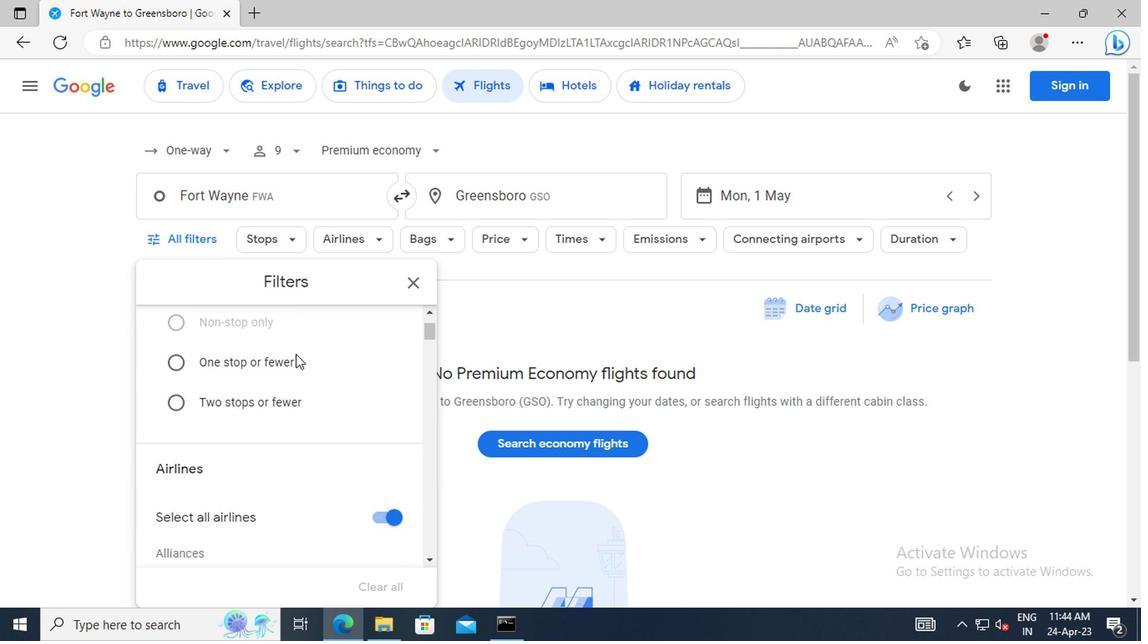 
Action: Mouse scrolled (293, 353) with delta (0, -1)
Screenshot: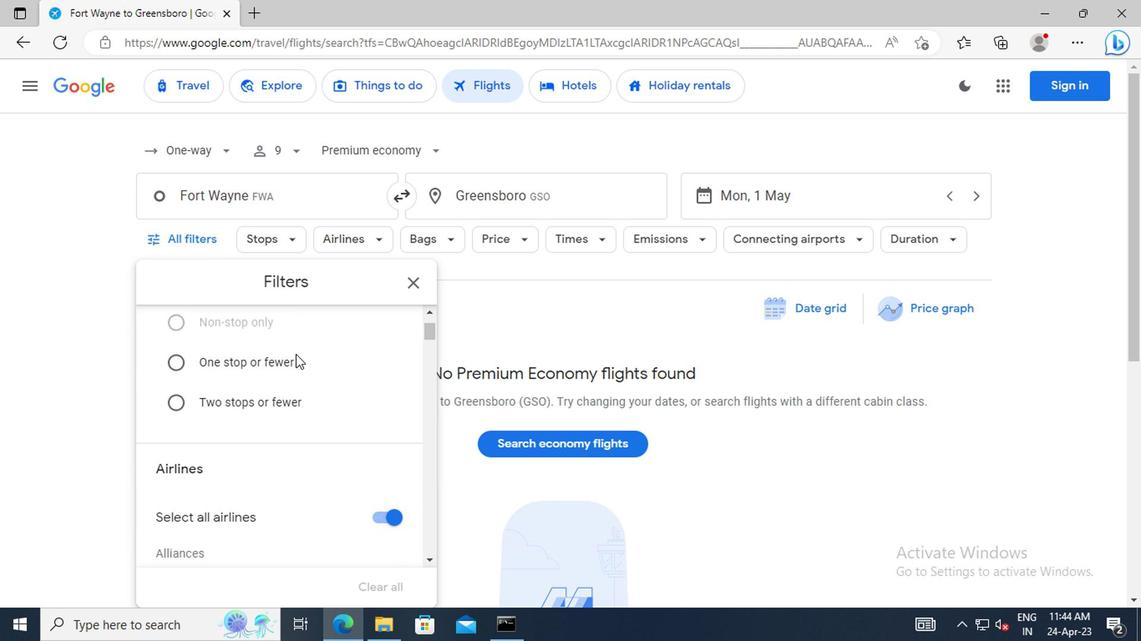 
Action: Mouse moved to (376, 436)
Screenshot: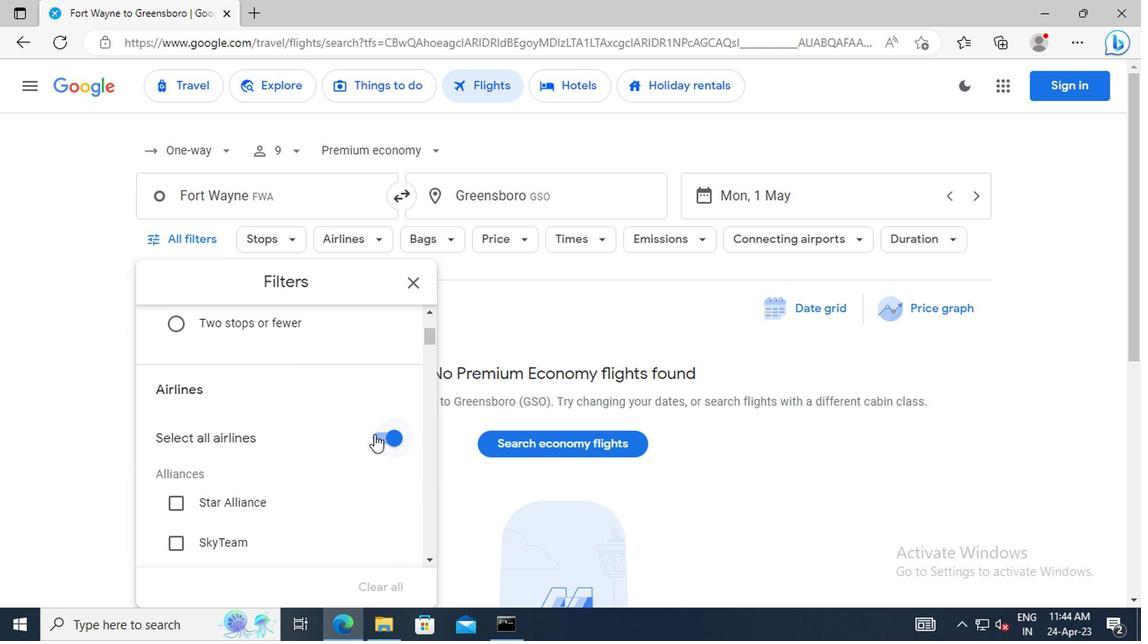 
Action: Mouse pressed left at (376, 436)
Screenshot: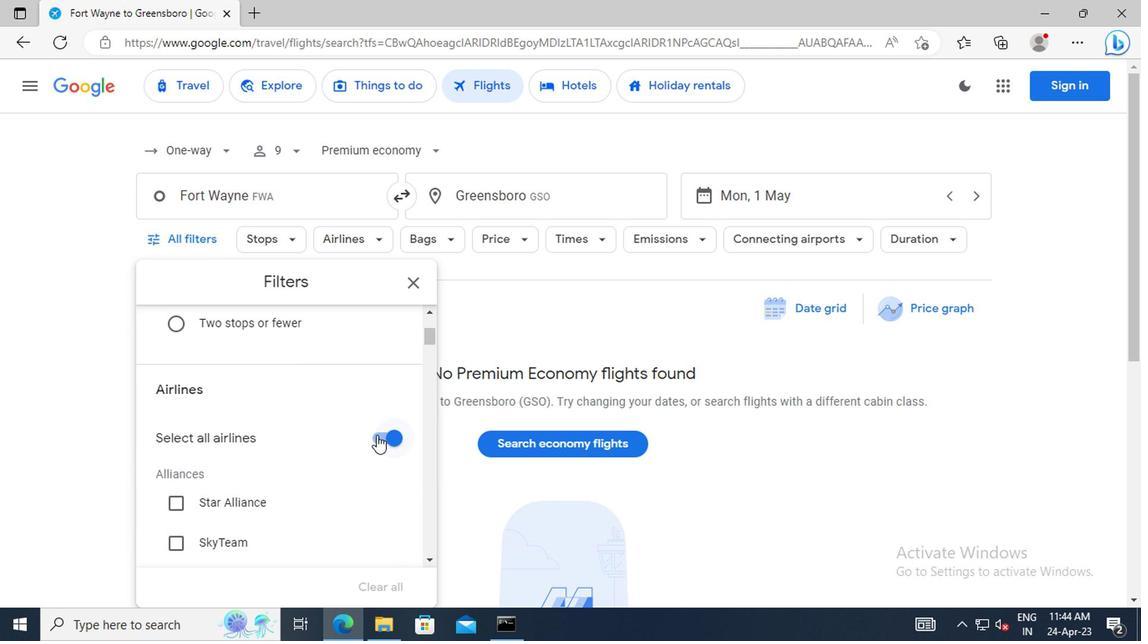 
Action: Mouse moved to (332, 404)
Screenshot: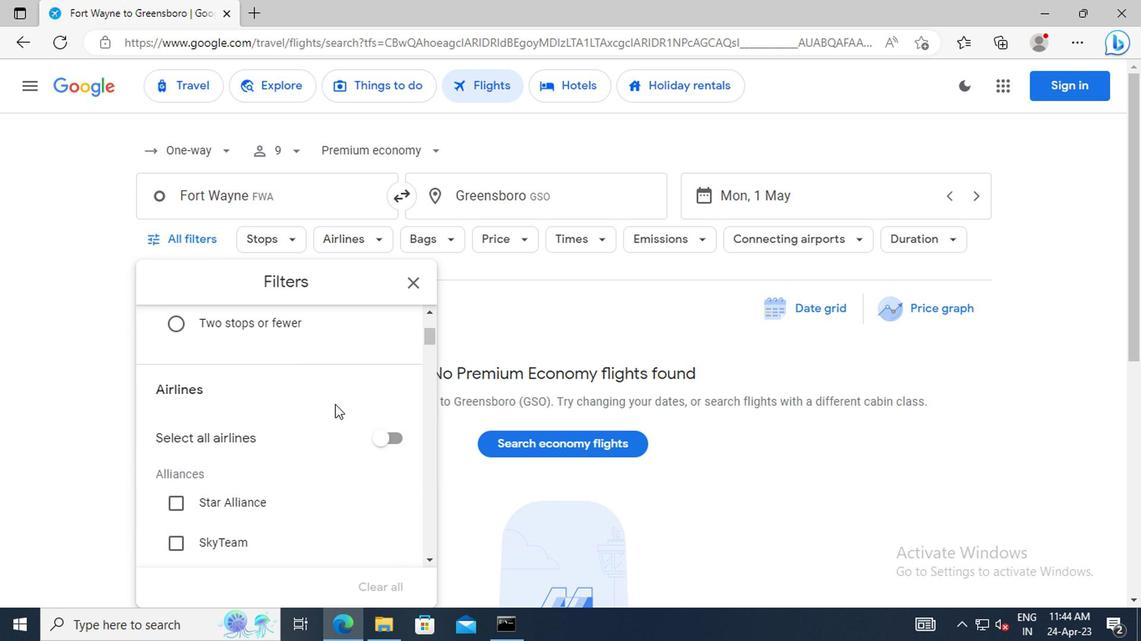 
Action: Mouse scrolled (332, 403) with delta (0, 0)
Screenshot: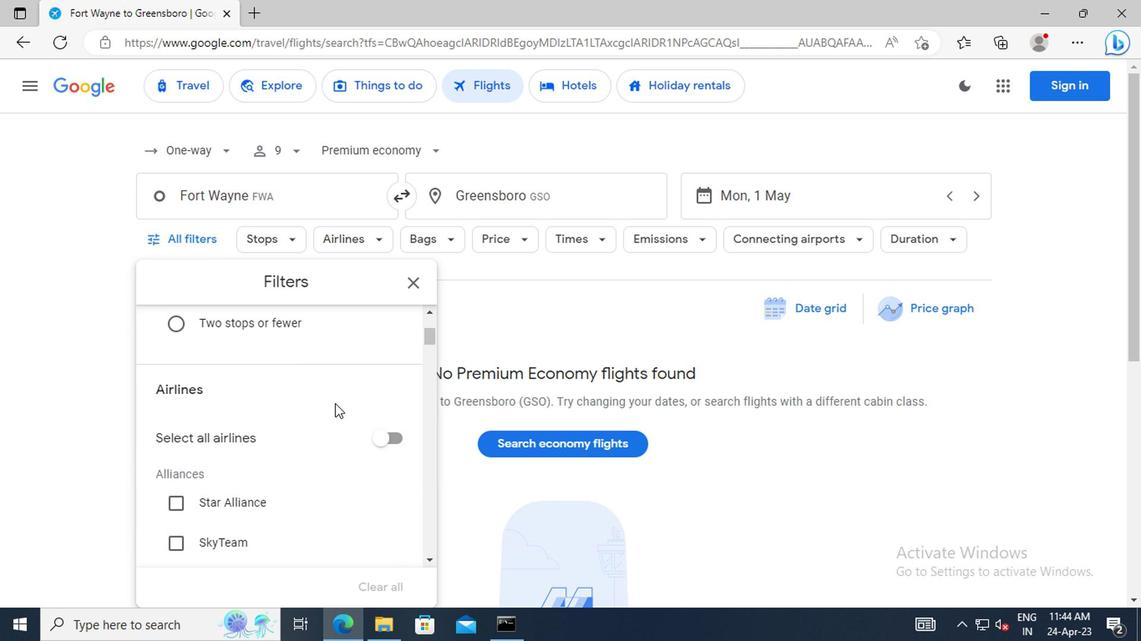 
Action: Mouse scrolled (332, 403) with delta (0, 0)
Screenshot: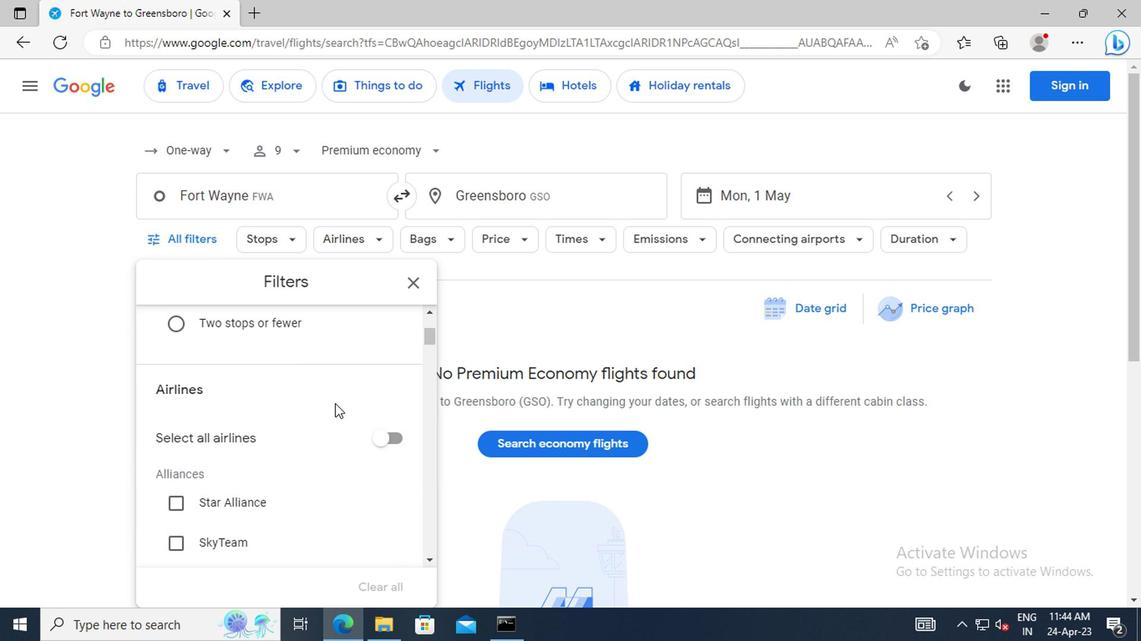 
Action: Mouse scrolled (332, 403) with delta (0, 0)
Screenshot: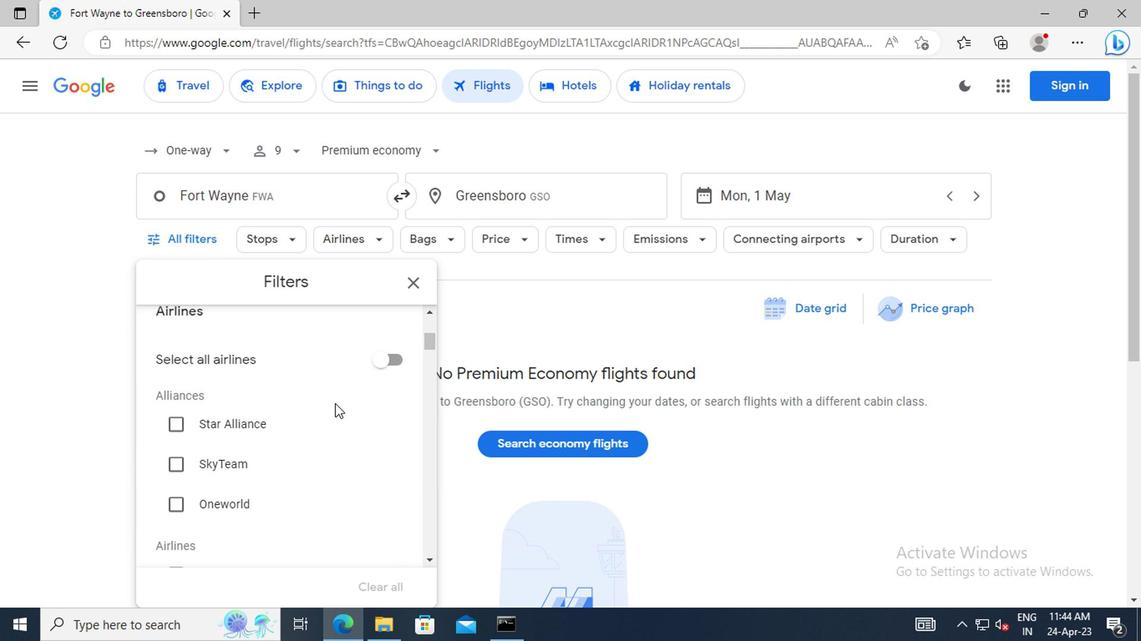
Action: Mouse scrolled (332, 403) with delta (0, 0)
Screenshot: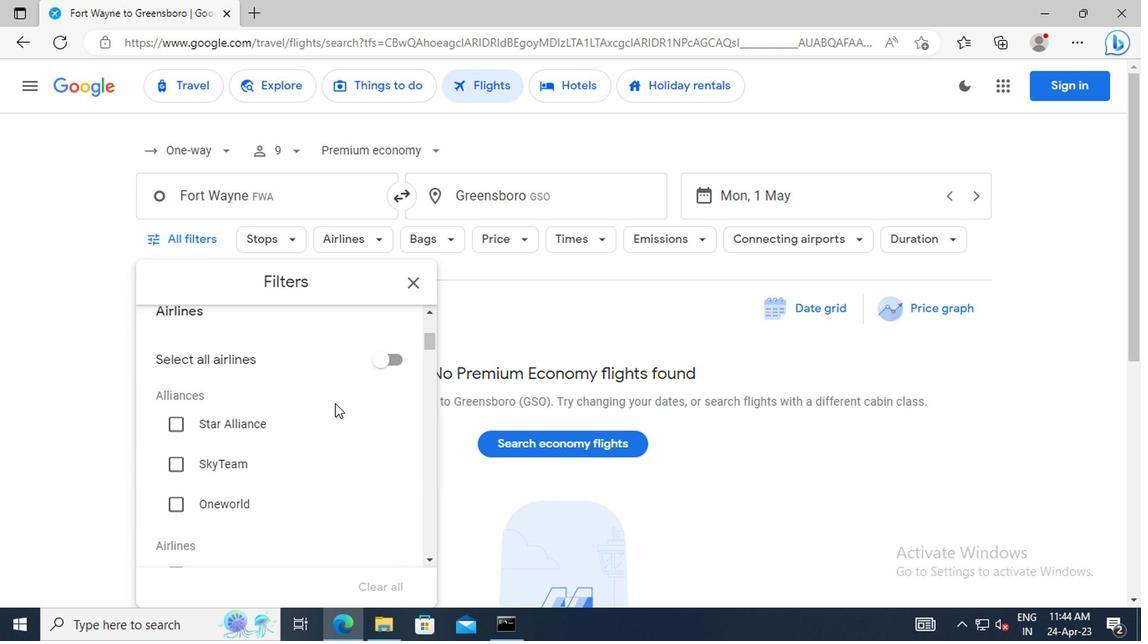 
Action: Mouse scrolled (332, 403) with delta (0, 0)
Screenshot: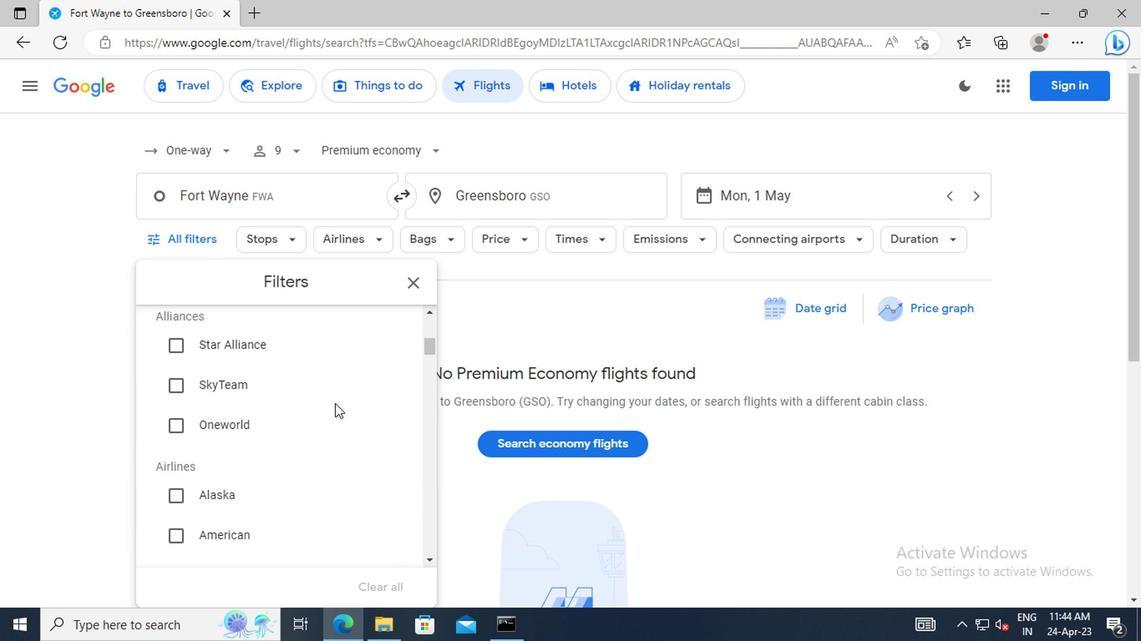 
Action: Mouse scrolled (332, 403) with delta (0, 0)
Screenshot: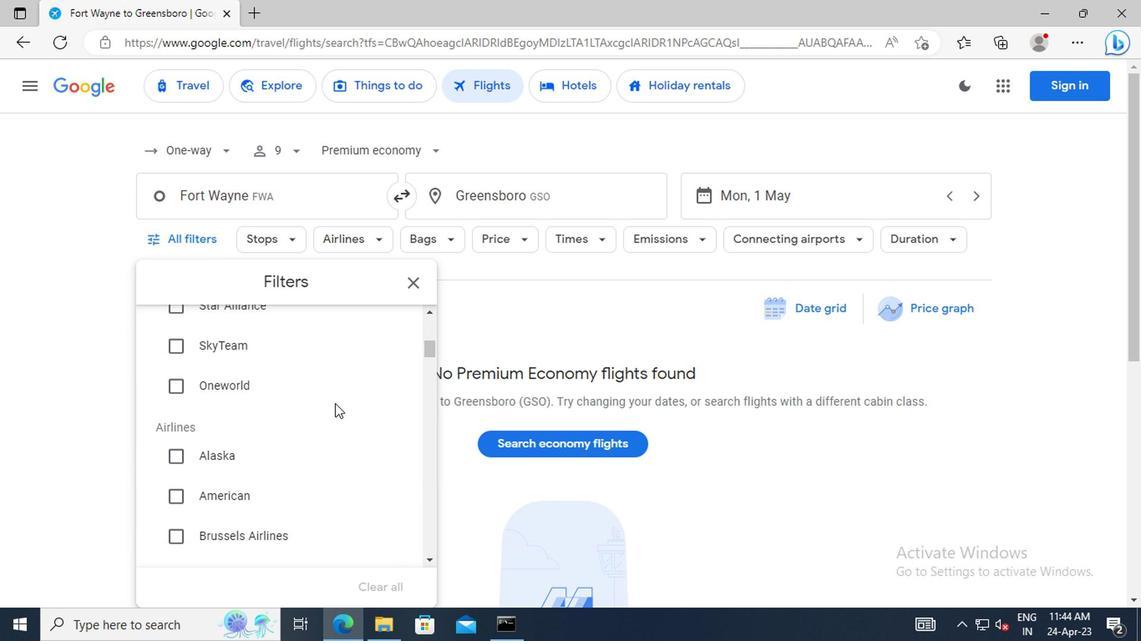 
Action: Mouse scrolled (332, 403) with delta (0, 0)
Screenshot: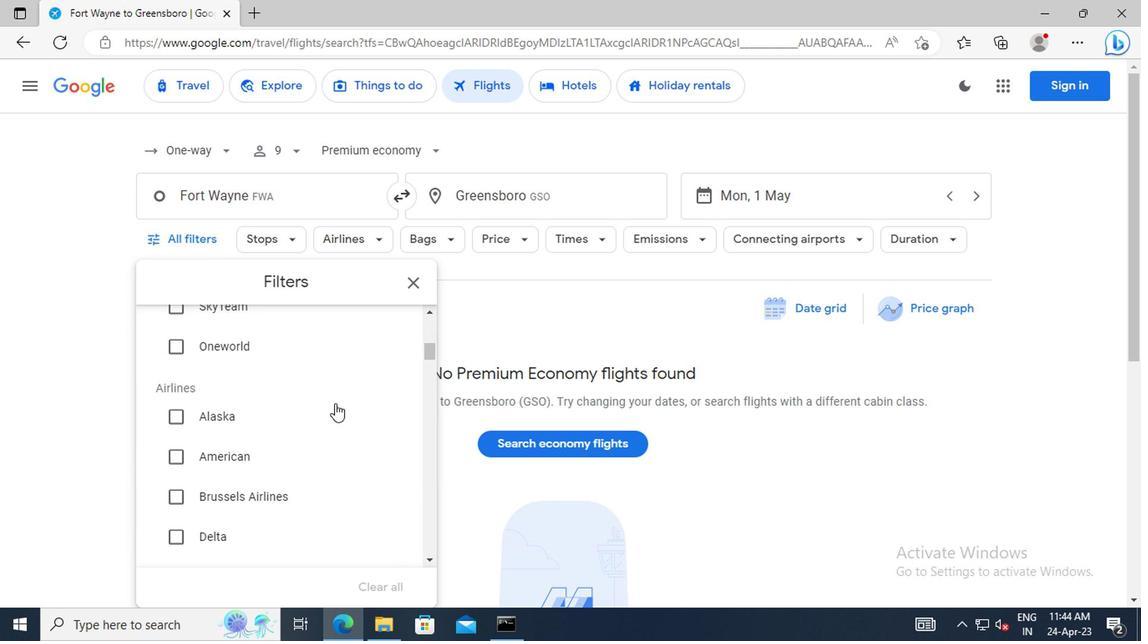 
Action: Mouse scrolled (332, 403) with delta (0, 0)
Screenshot: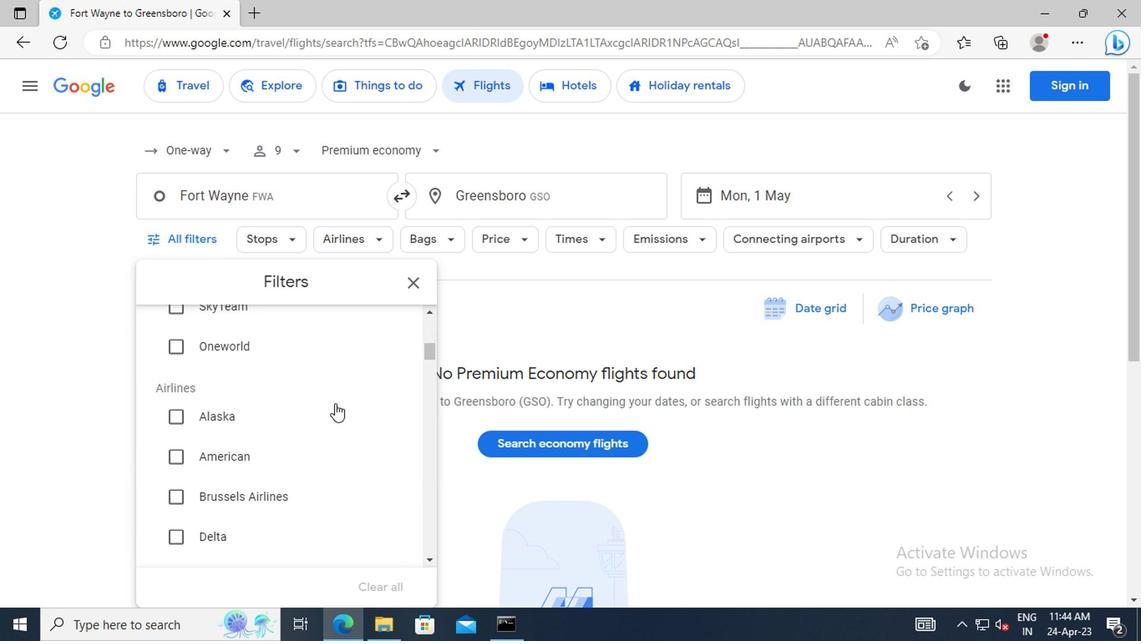 
Action: Mouse scrolled (332, 403) with delta (0, 0)
Screenshot: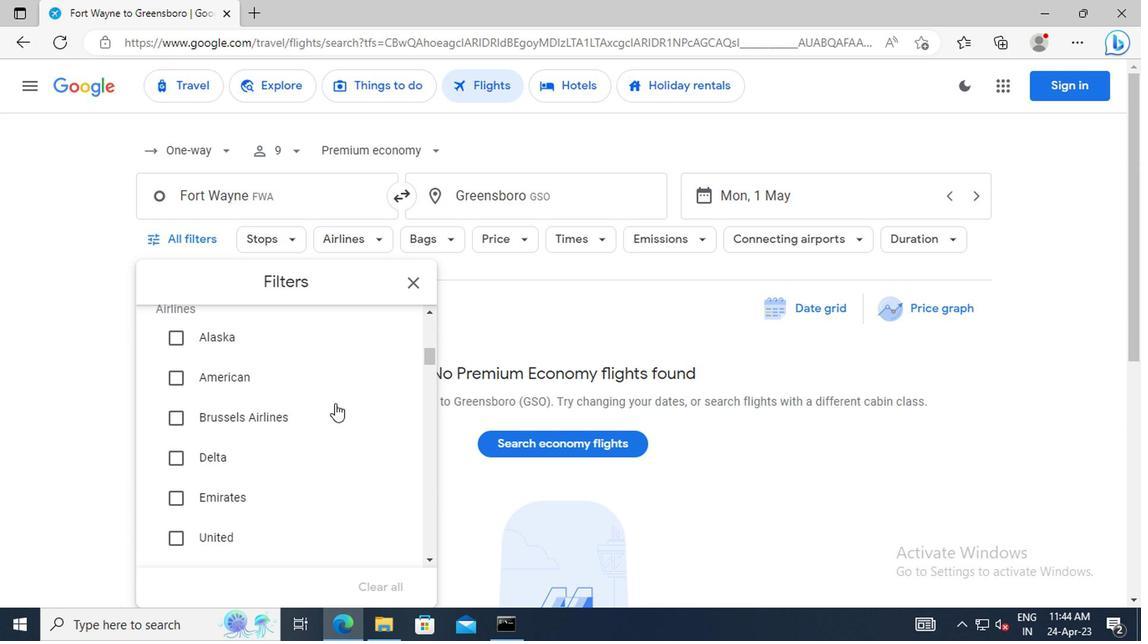 
Action: Mouse scrolled (332, 403) with delta (0, 0)
Screenshot: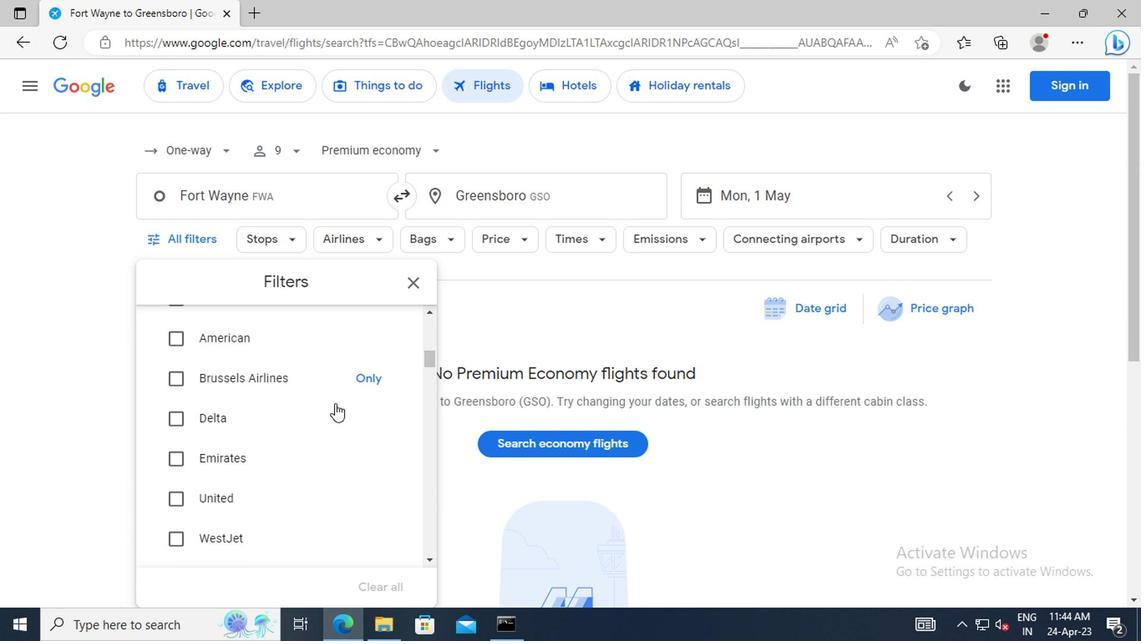 
Action: Mouse scrolled (332, 403) with delta (0, 0)
Screenshot: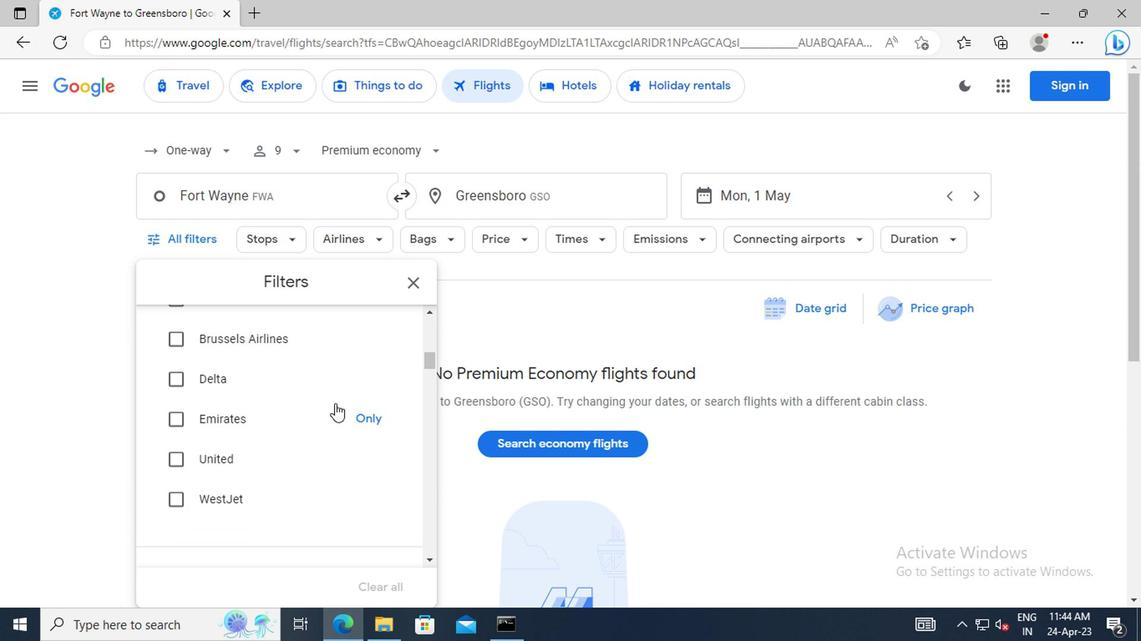 
Action: Mouse scrolled (332, 403) with delta (0, 0)
Screenshot: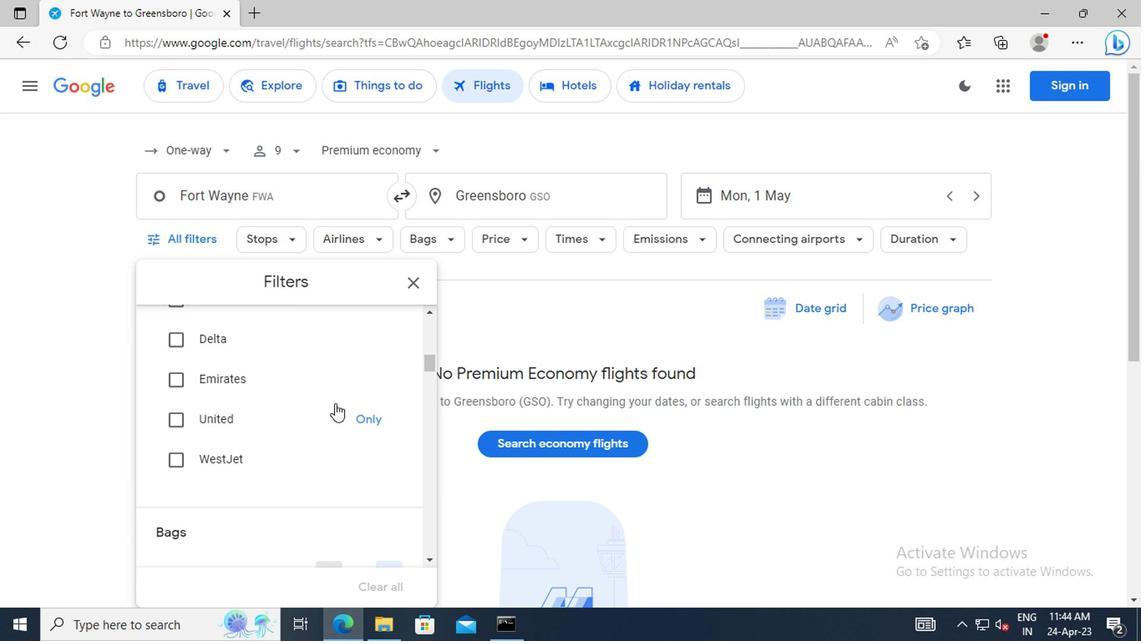
Action: Mouse scrolled (332, 403) with delta (0, 0)
Screenshot: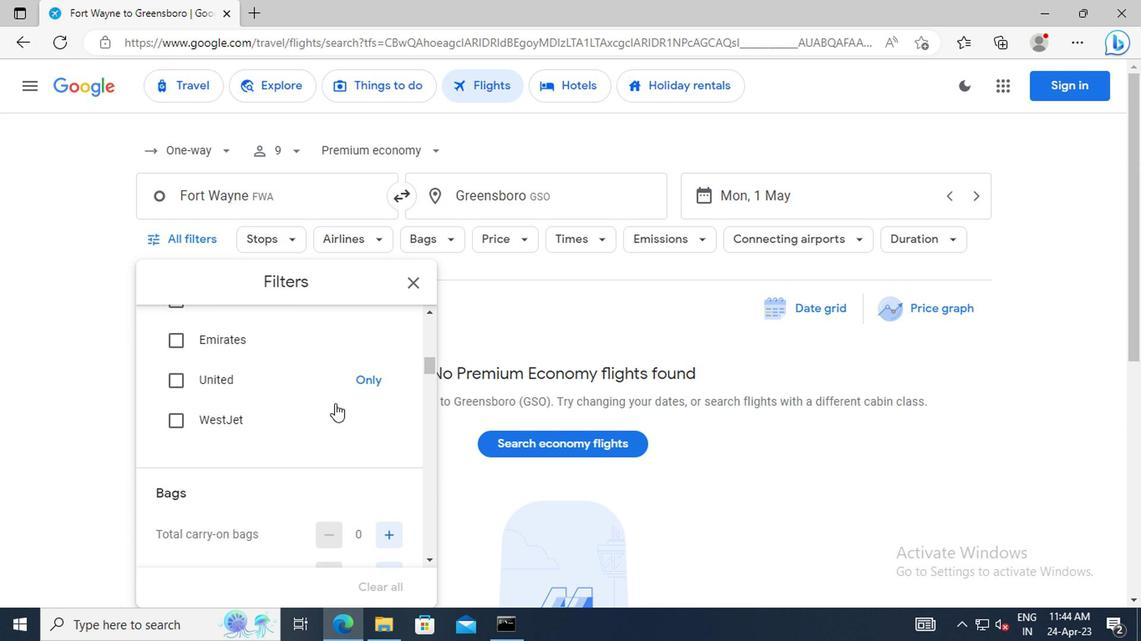 
Action: Mouse scrolled (332, 403) with delta (0, 0)
Screenshot: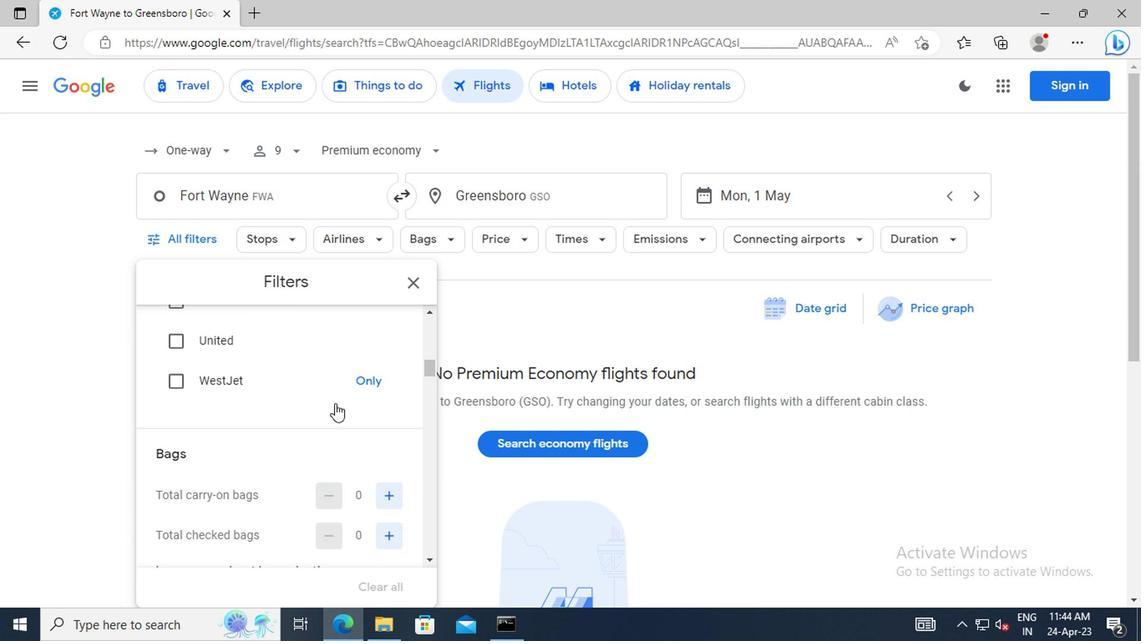 
Action: Mouse moved to (382, 459)
Screenshot: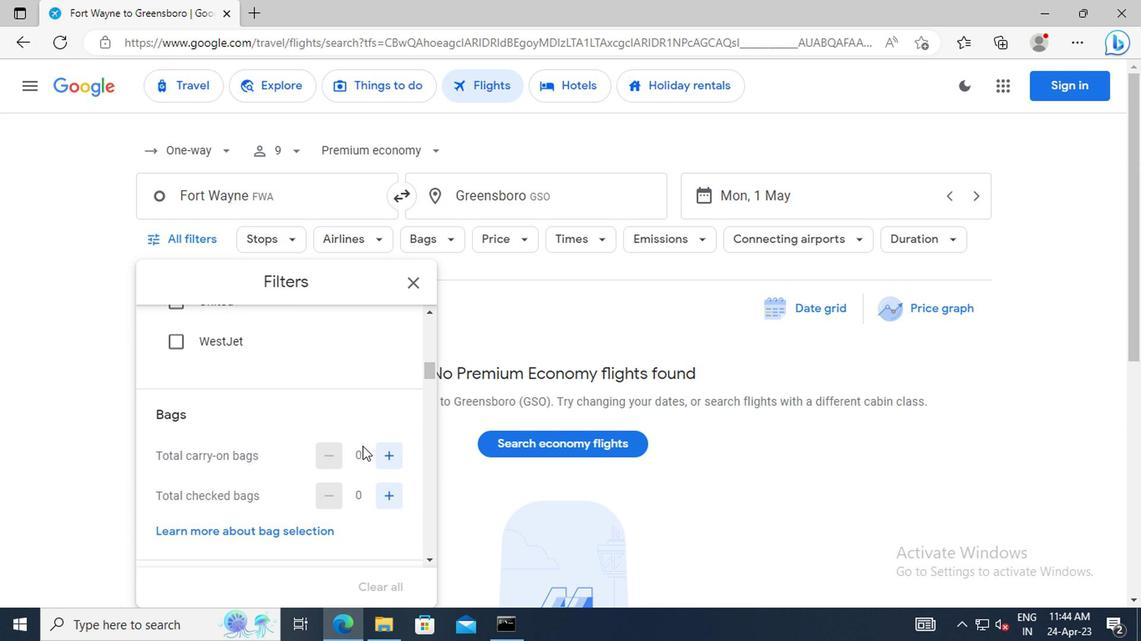 
Action: Mouse pressed left at (382, 459)
Screenshot: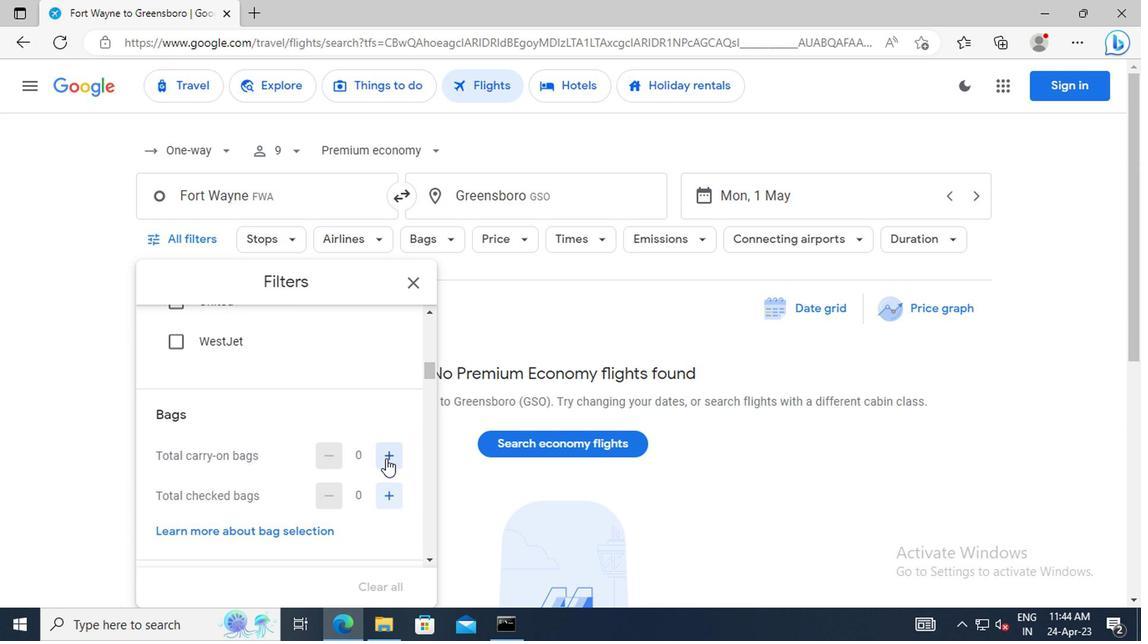 
Action: Mouse moved to (334, 422)
Screenshot: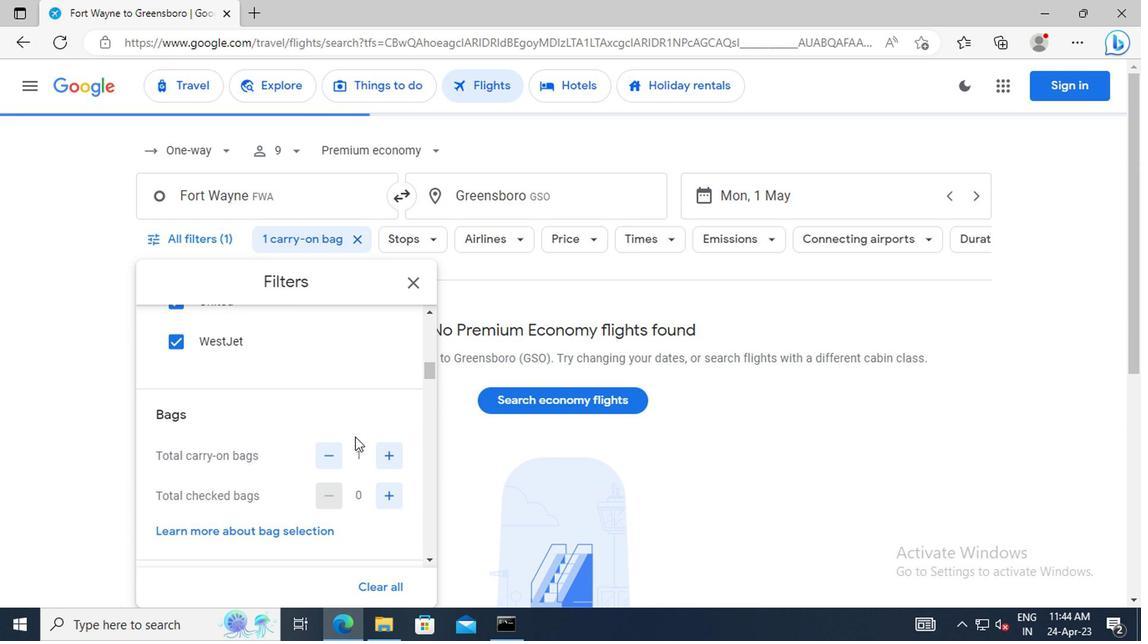 
Action: Mouse scrolled (334, 421) with delta (0, 0)
Screenshot: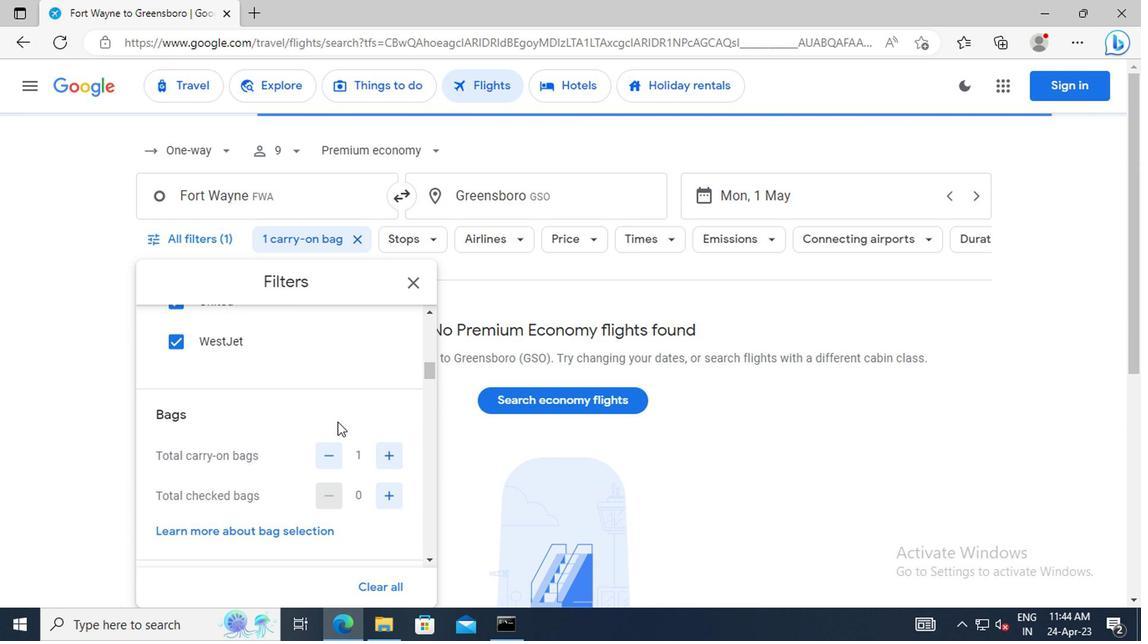 
Action: Mouse scrolled (334, 421) with delta (0, 0)
Screenshot: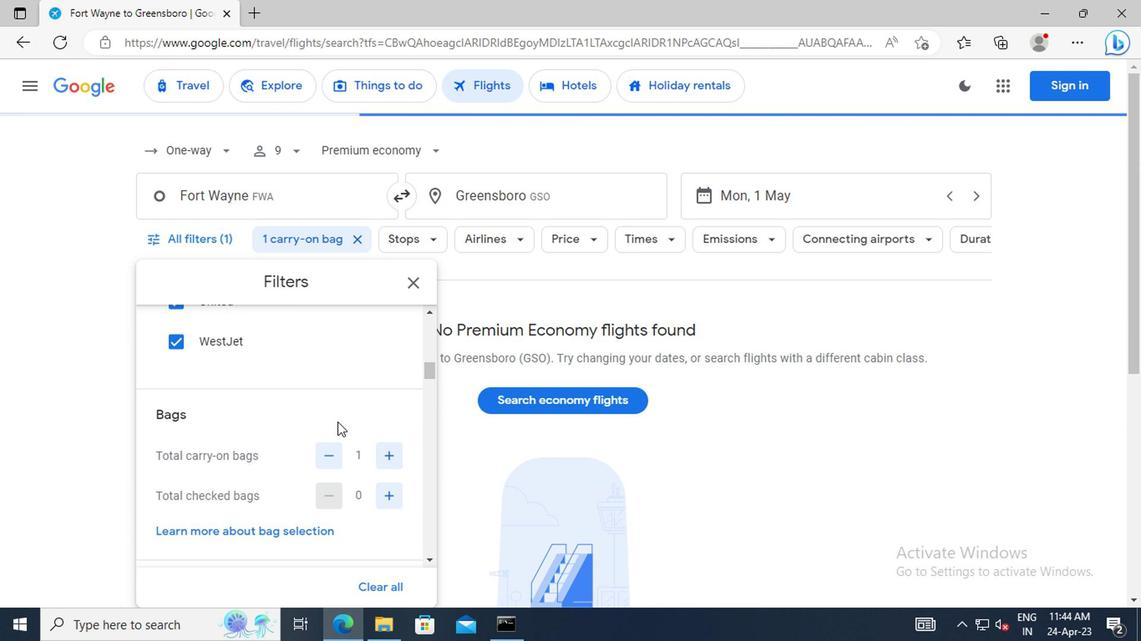 
Action: Mouse scrolled (334, 421) with delta (0, 0)
Screenshot: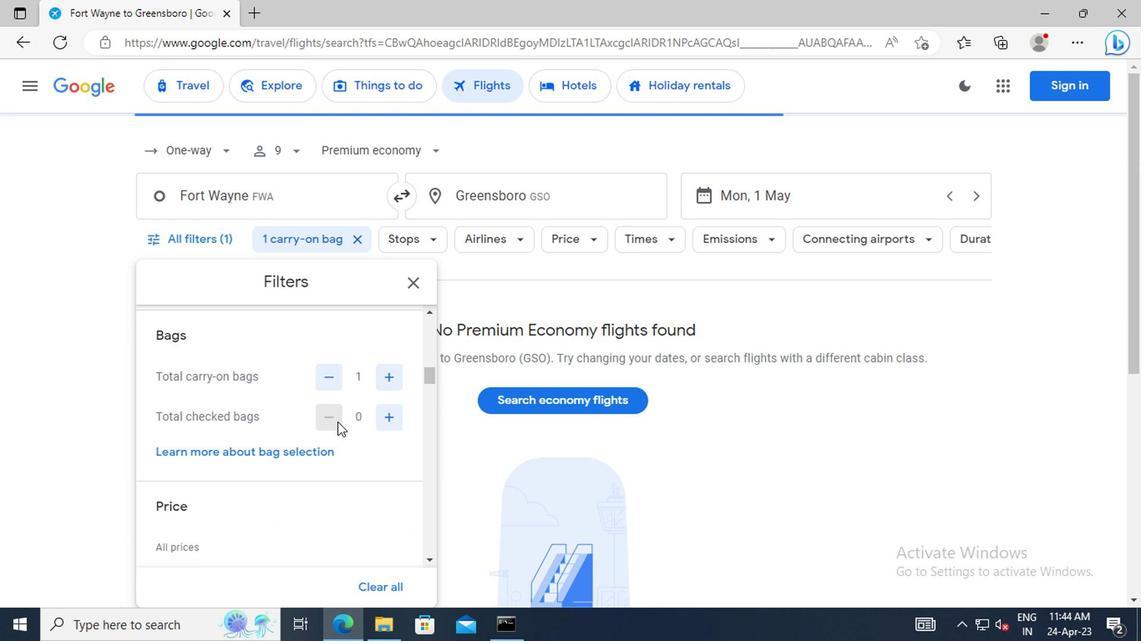 
Action: Mouse scrolled (334, 421) with delta (0, 0)
Screenshot: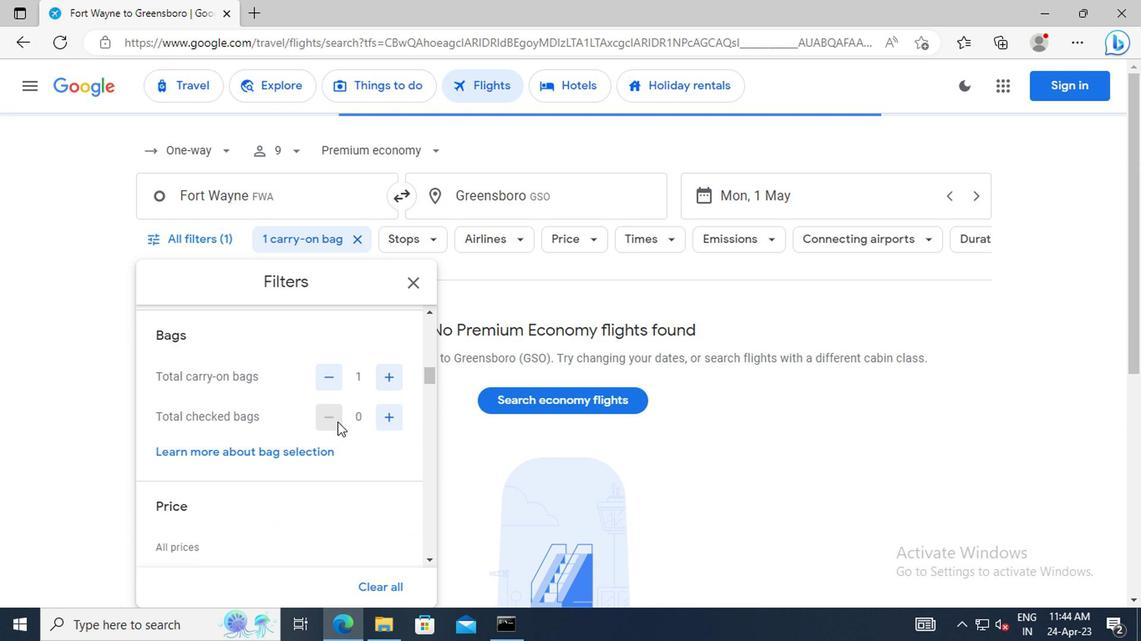 
Action: Mouse scrolled (334, 421) with delta (0, 0)
Screenshot: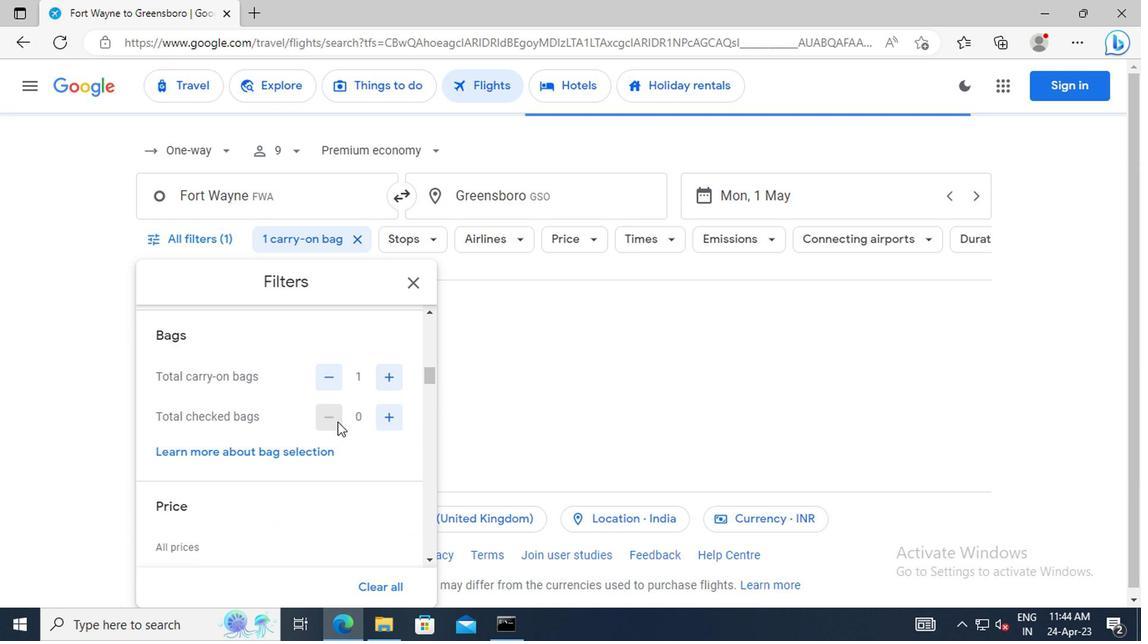 
Action: Mouse moved to (358, 459)
Screenshot: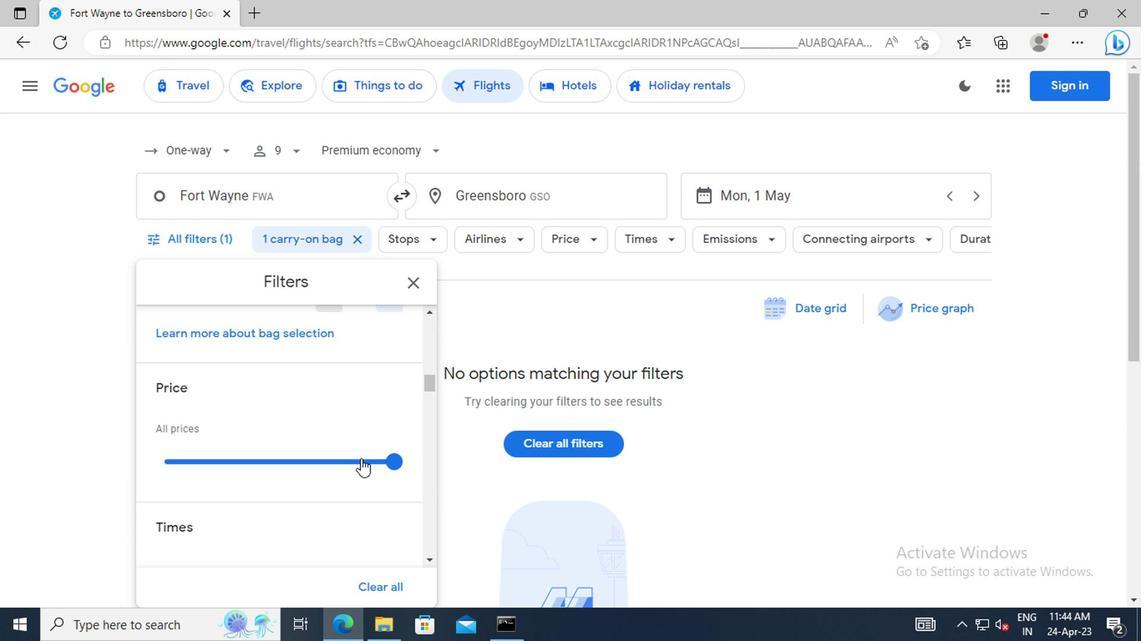 
Action: Mouse pressed left at (358, 459)
Screenshot: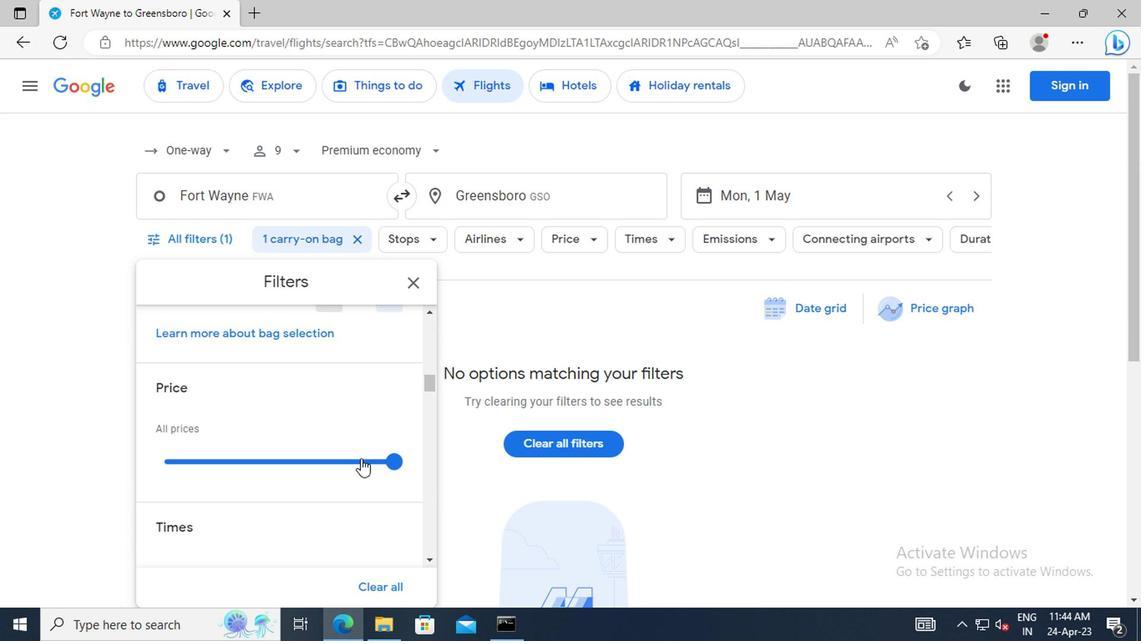 
Action: Mouse moved to (338, 417)
Screenshot: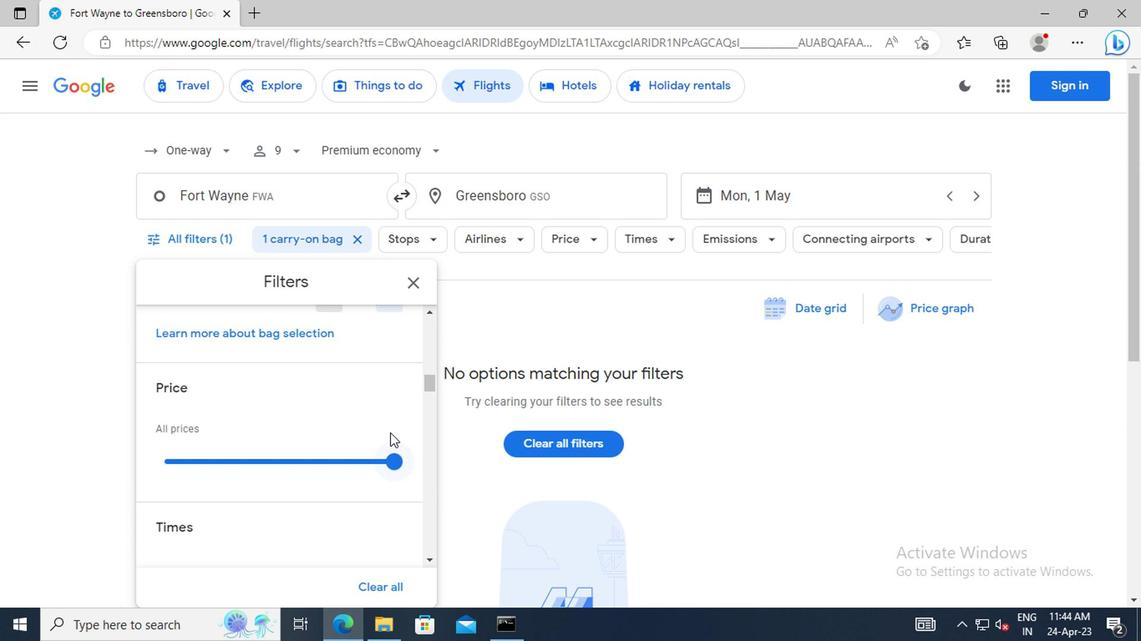 
Action: Mouse scrolled (338, 416) with delta (0, -1)
Screenshot: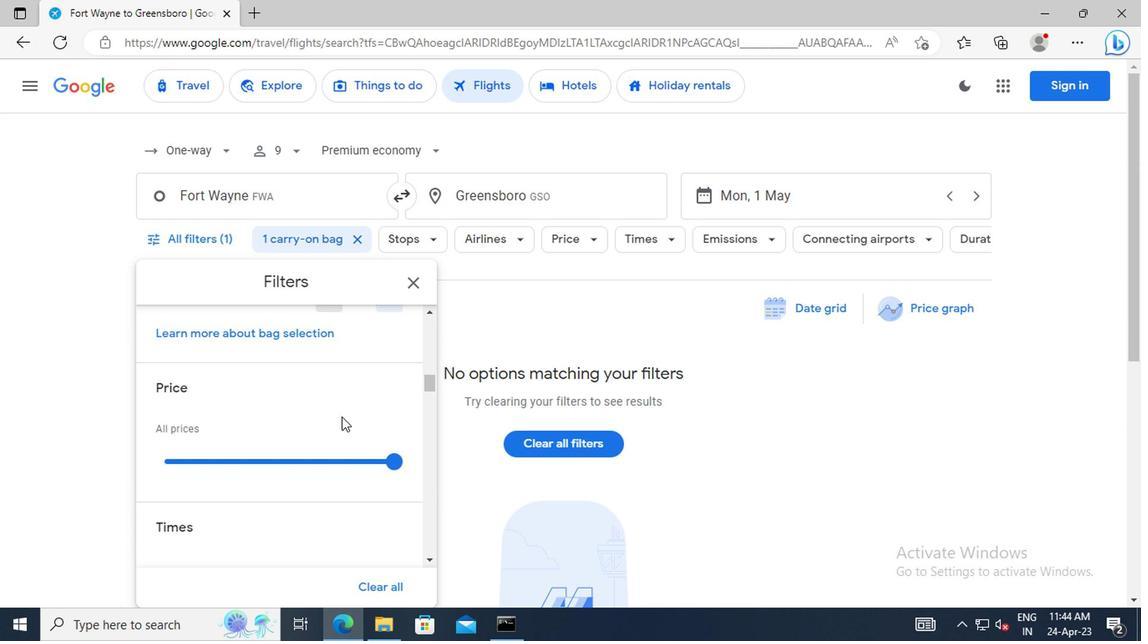 
Action: Mouse scrolled (338, 416) with delta (0, -1)
Screenshot: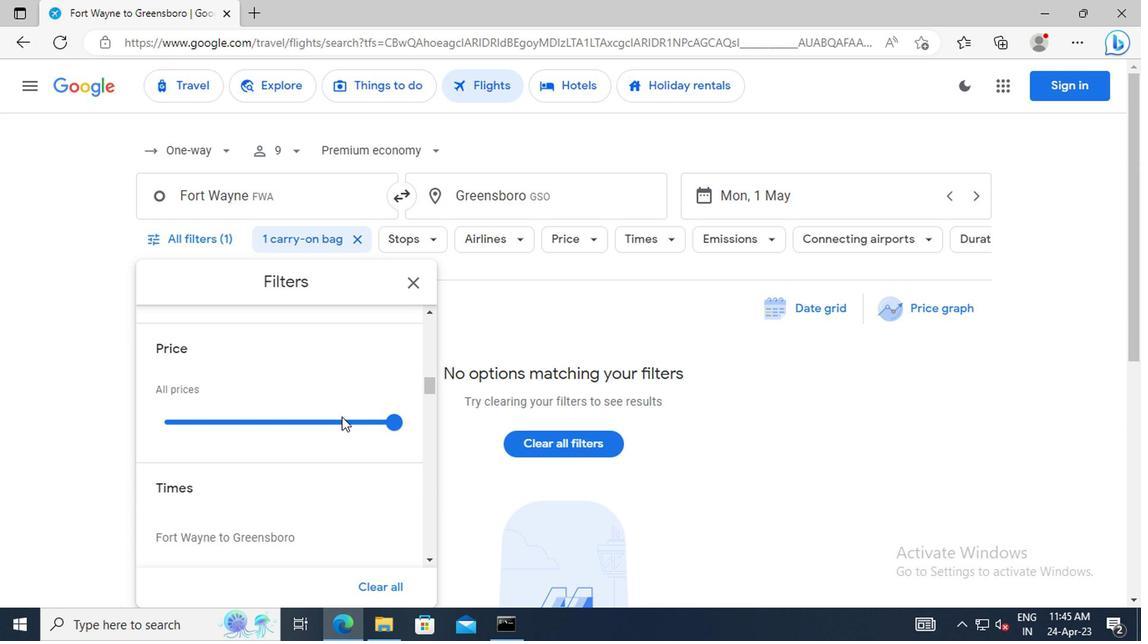 
Action: Mouse scrolled (338, 416) with delta (0, -1)
Screenshot: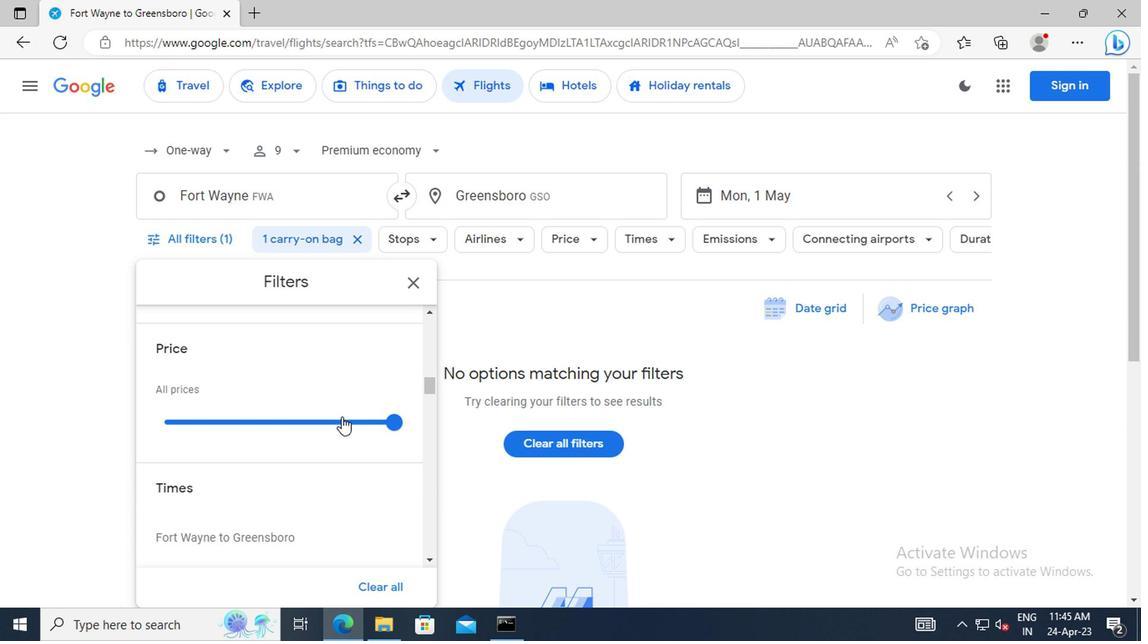 
Action: Mouse scrolled (338, 416) with delta (0, -1)
Screenshot: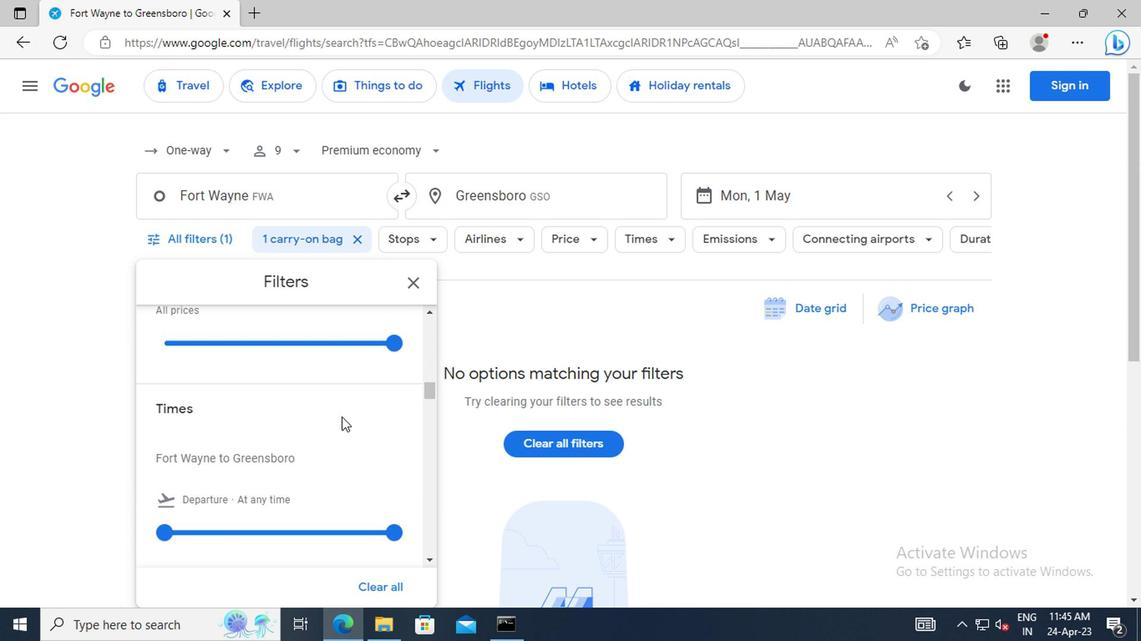 
Action: Mouse moved to (167, 493)
Screenshot: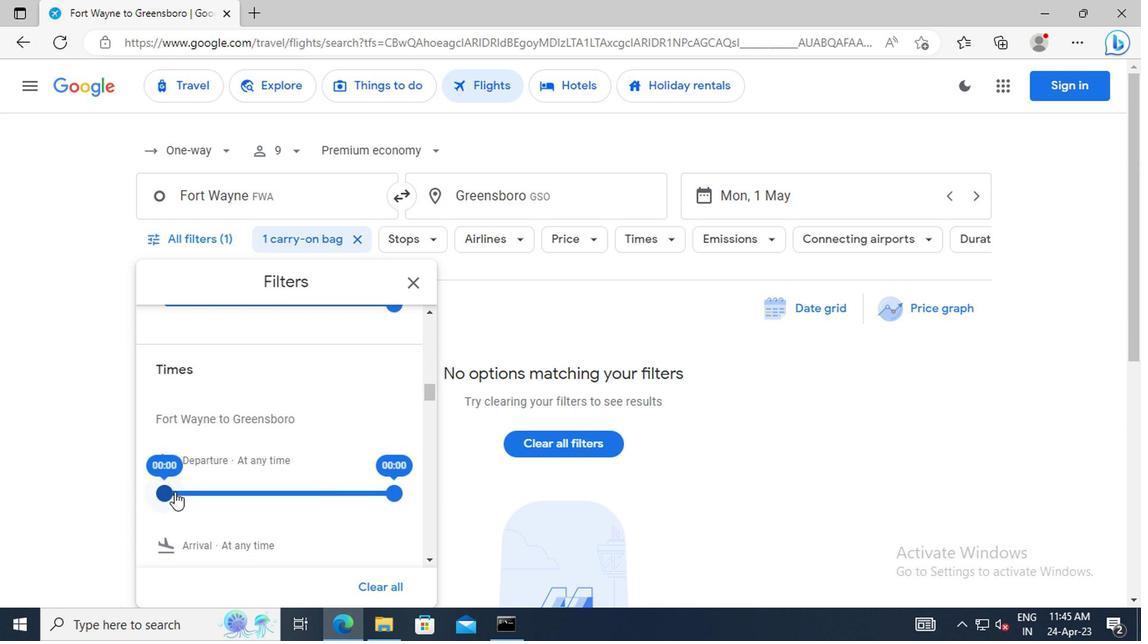 
Action: Mouse pressed left at (167, 493)
Screenshot: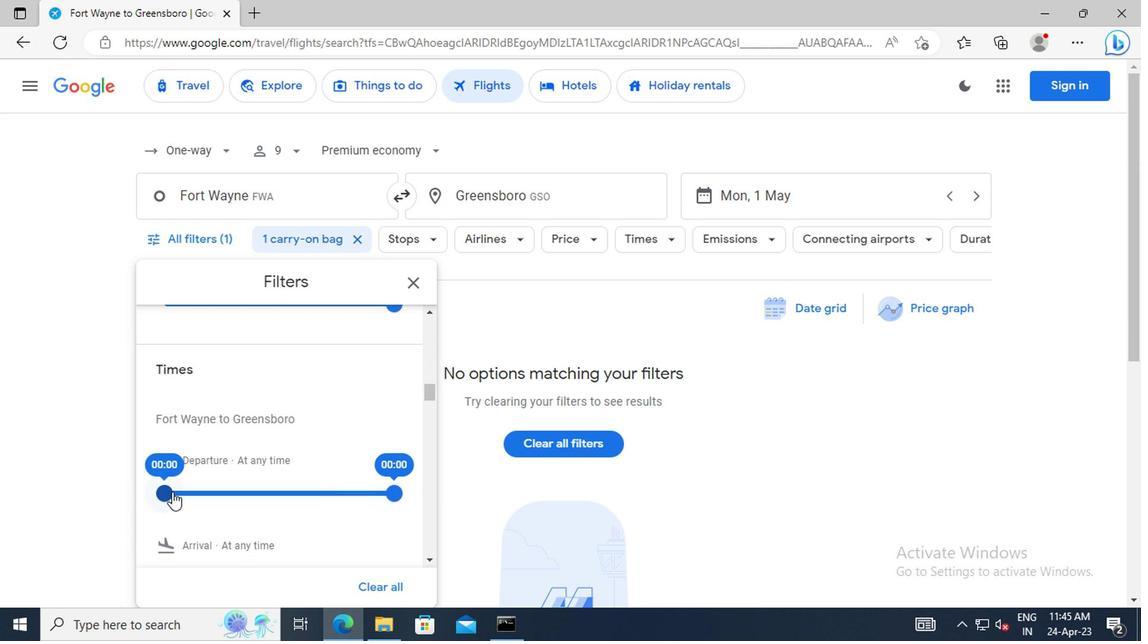 
Action: Mouse moved to (392, 498)
Screenshot: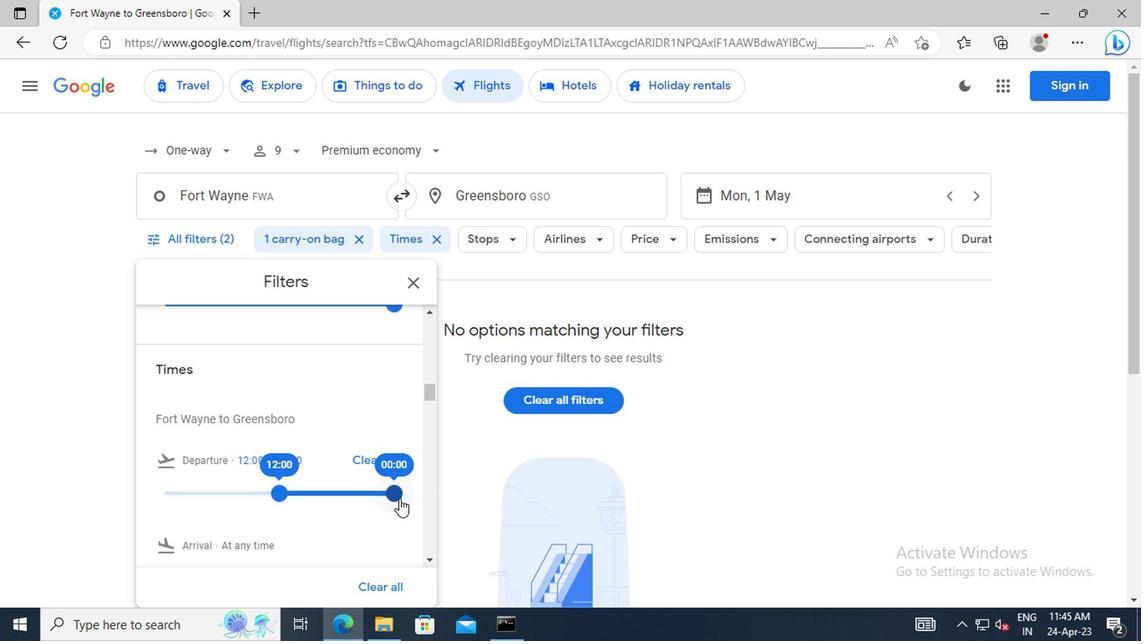 
Action: Mouse pressed left at (392, 498)
Screenshot: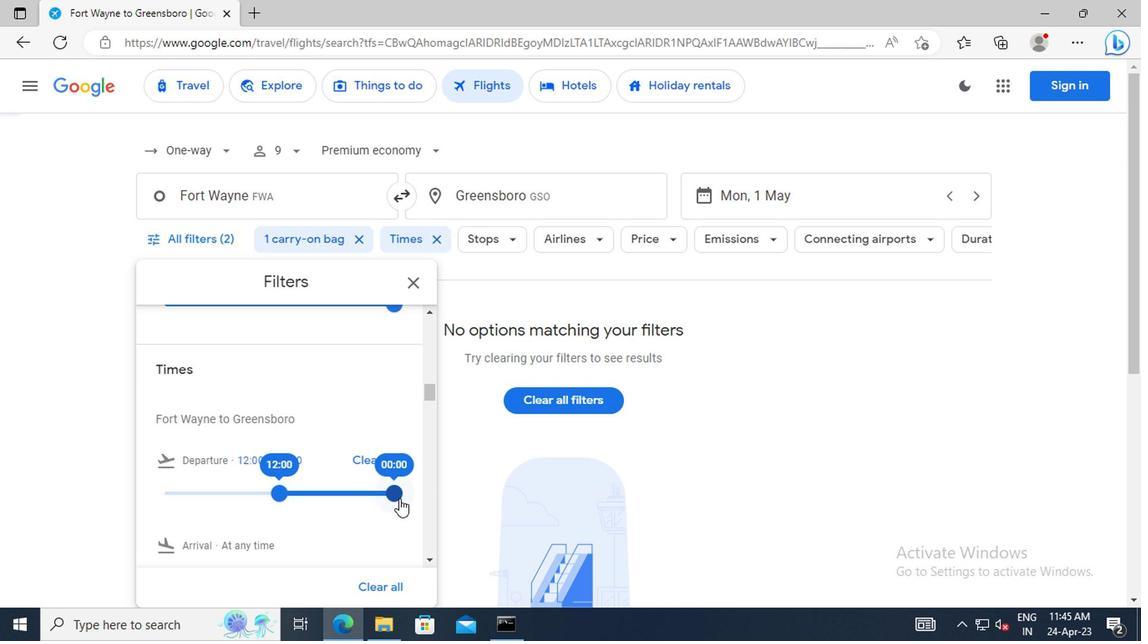 
Action: Mouse moved to (408, 281)
Screenshot: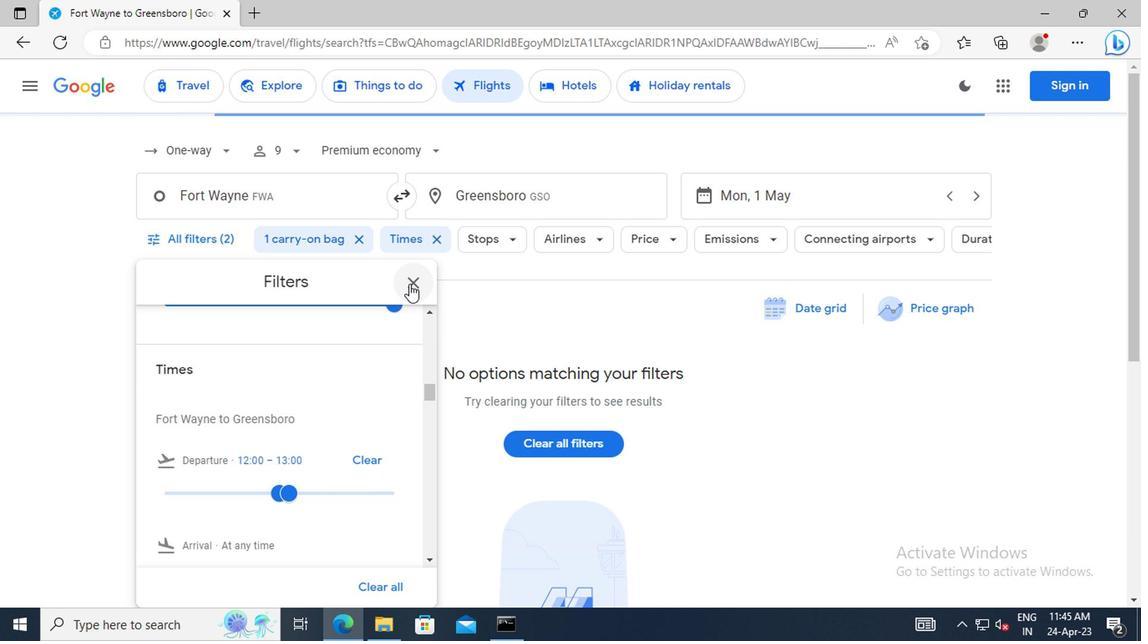 
Action: Mouse pressed left at (408, 281)
Screenshot: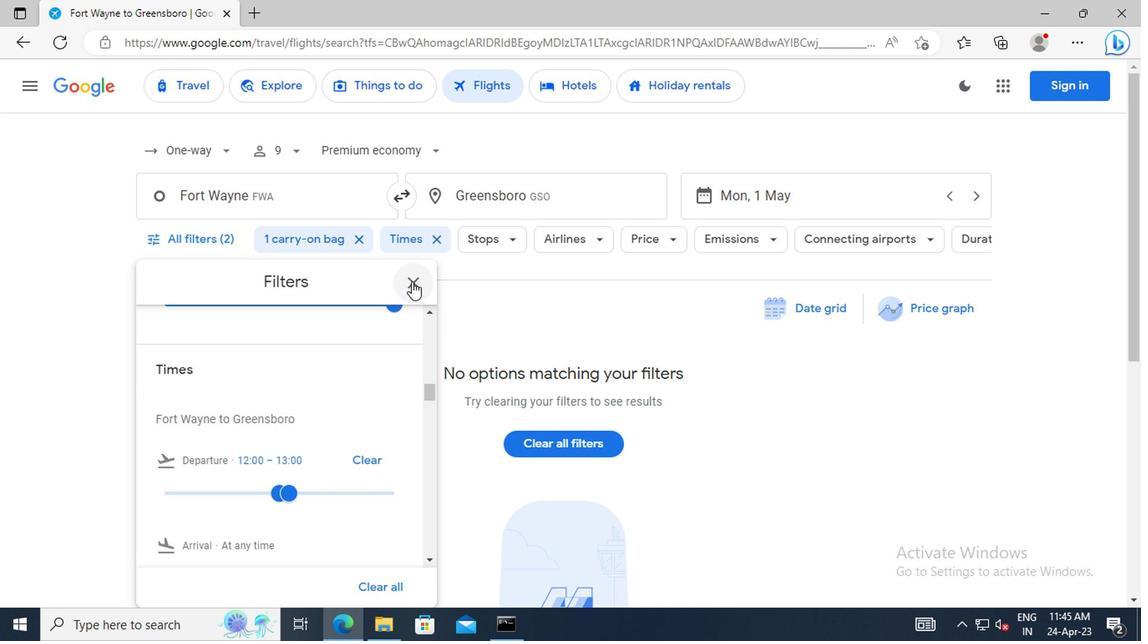 
Action: Mouse moved to (440, 381)
Screenshot: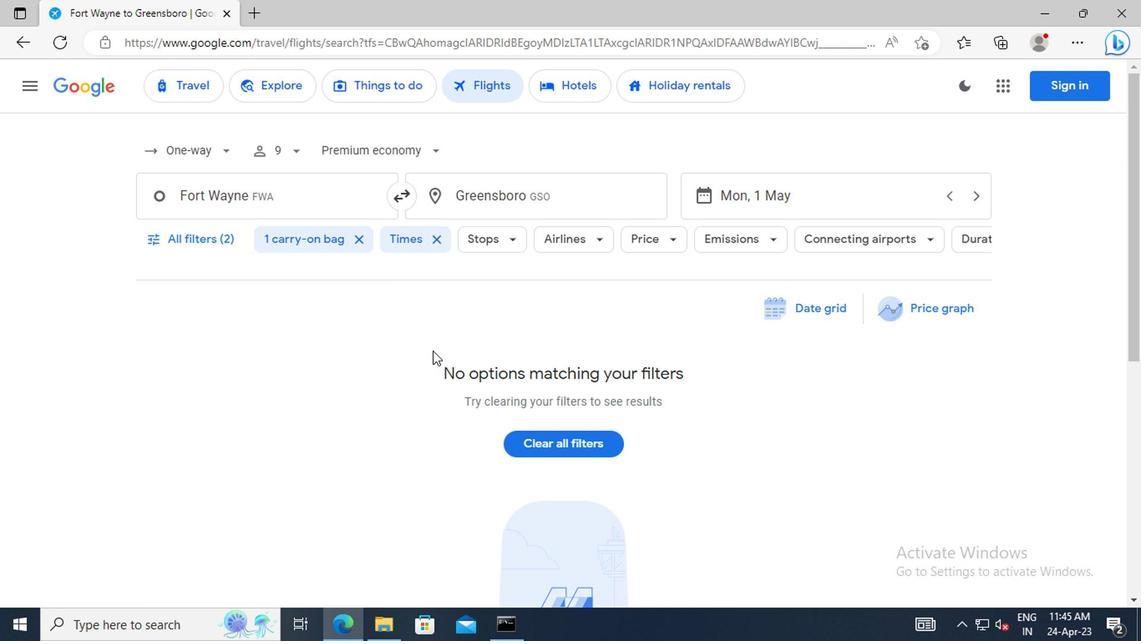
